 Task: Create in the project BackTech in Backlog an issue 'Create a new online platform for online meditation and mindfulness courses with advanced guided meditation and stress reduction features.', assign it to team member softage.1@softage.net and change the status to IN PROGRESS. Create in the project BackTech in Backlog an issue 'Implement a new cloud-based asset management system for a company with advanced asset tracking and maintenance features', assign it to team member softage.2@softage.net and change the status to IN PROGRESS
Action: Mouse moved to (212, 61)
Screenshot: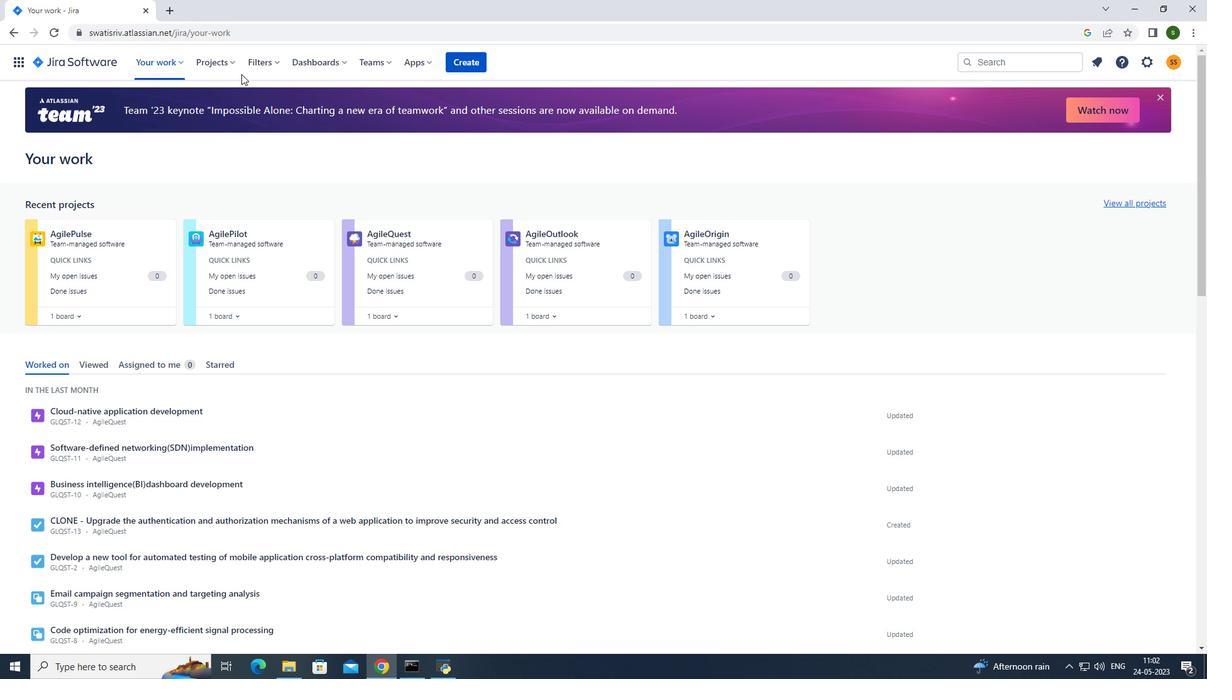
Action: Mouse pressed left at (212, 61)
Screenshot: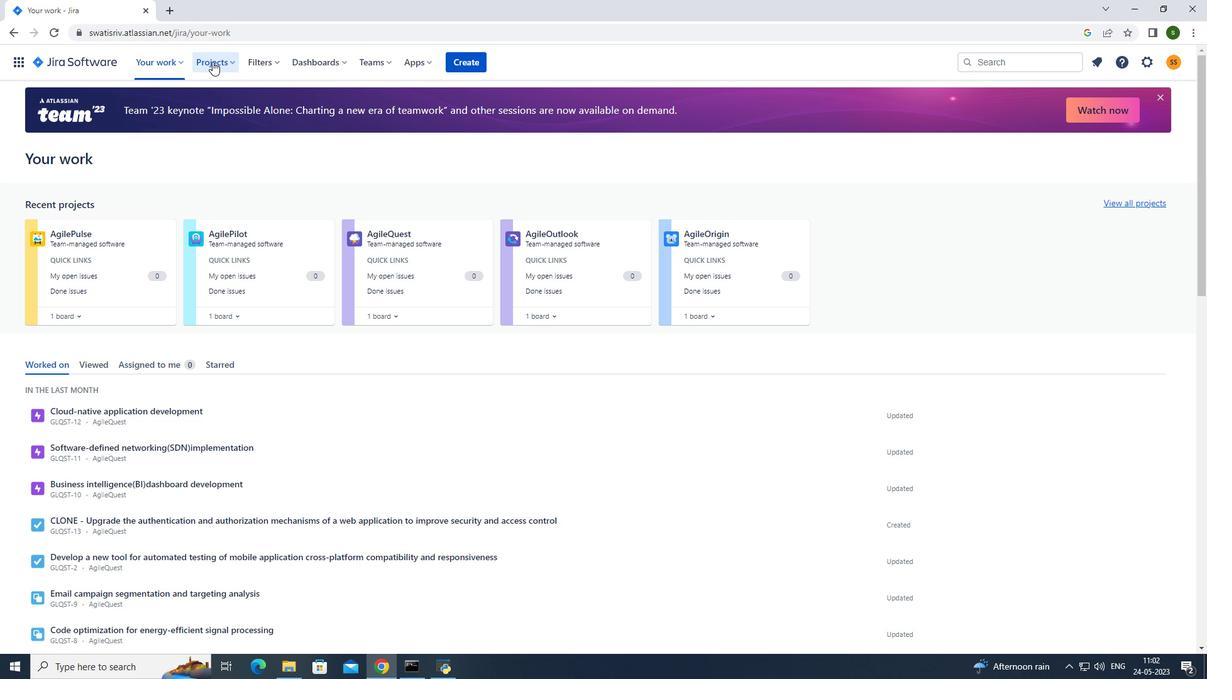 
Action: Mouse moved to (257, 116)
Screenshot: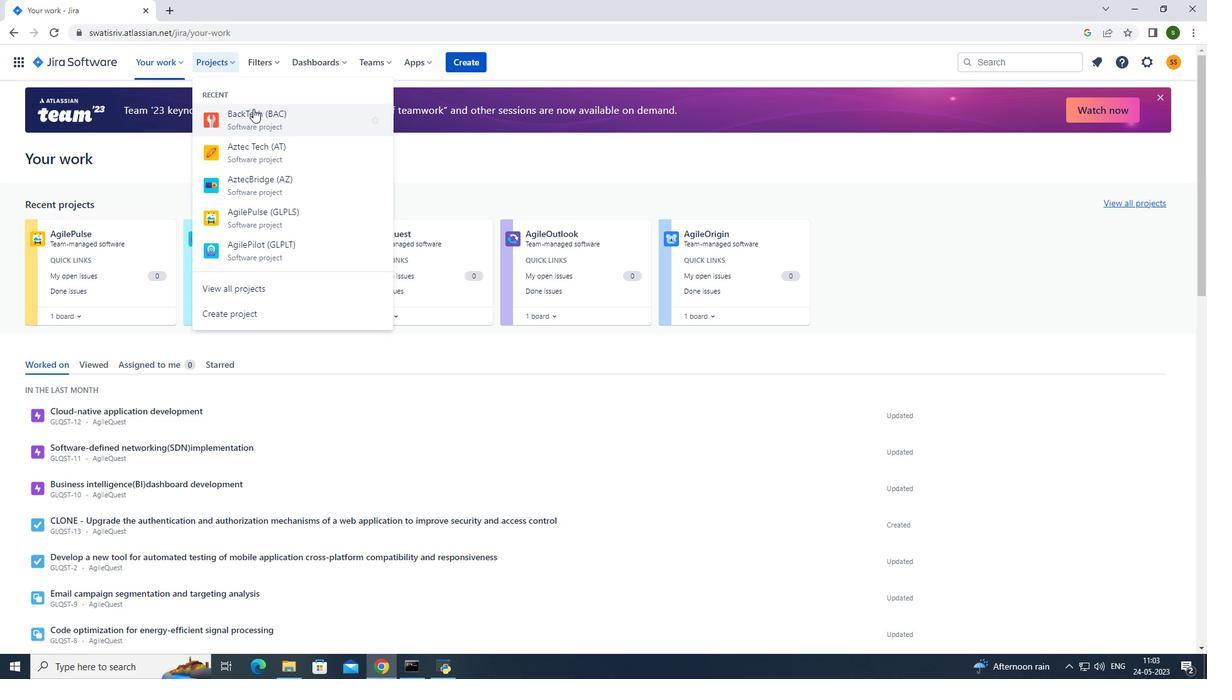 
Action: Mouse pressed left at (257, 116)
Screenshot: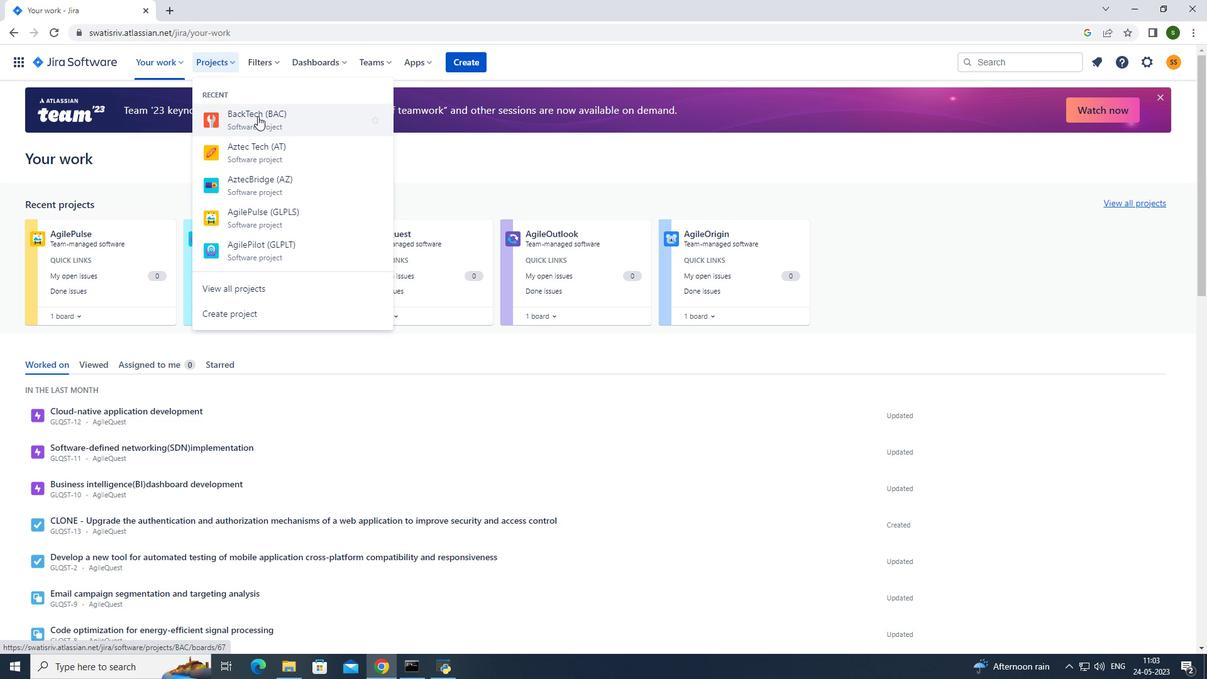 
Action: Mouse moved to (261, 426)
Screenshot: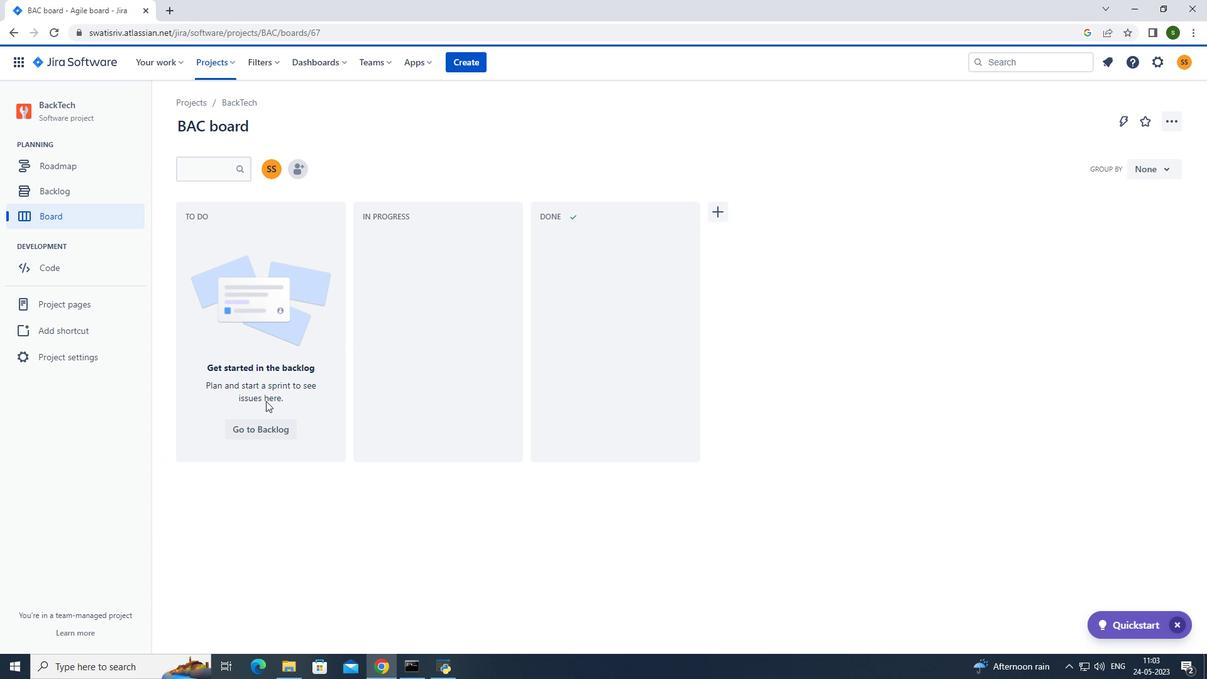 
Action: Mouse pressed left at (261, 426)
Screenshot: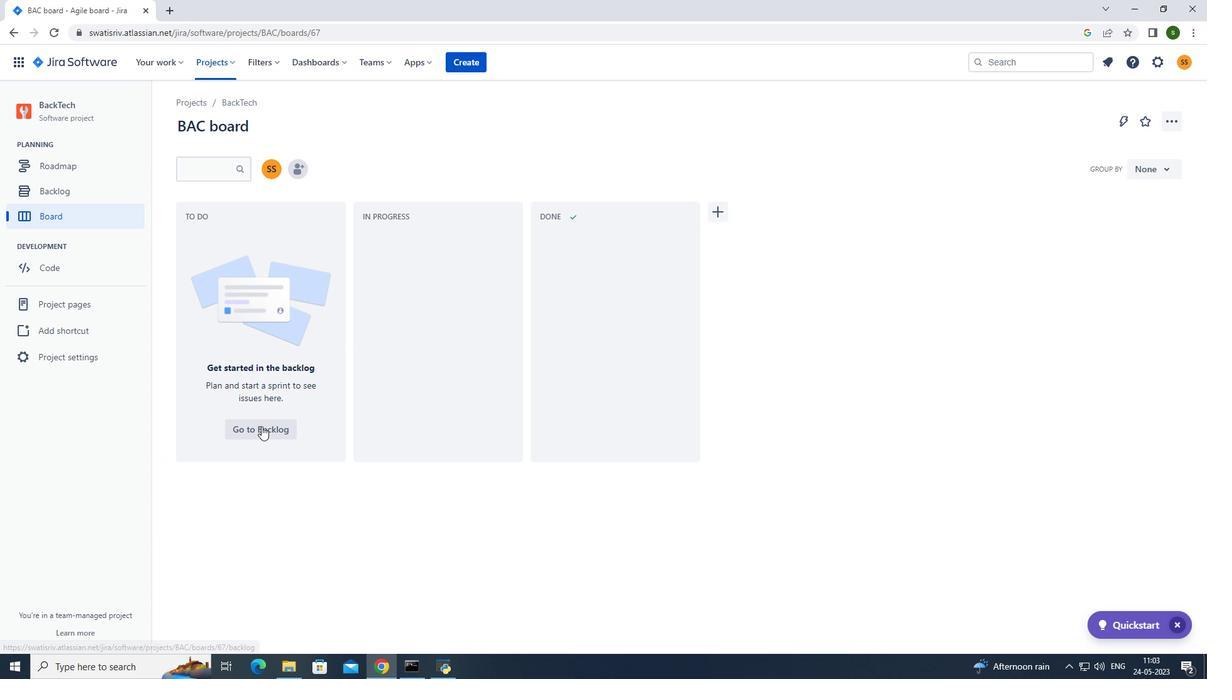 
Action: Mouse moved to (226, 285)
Screenshot: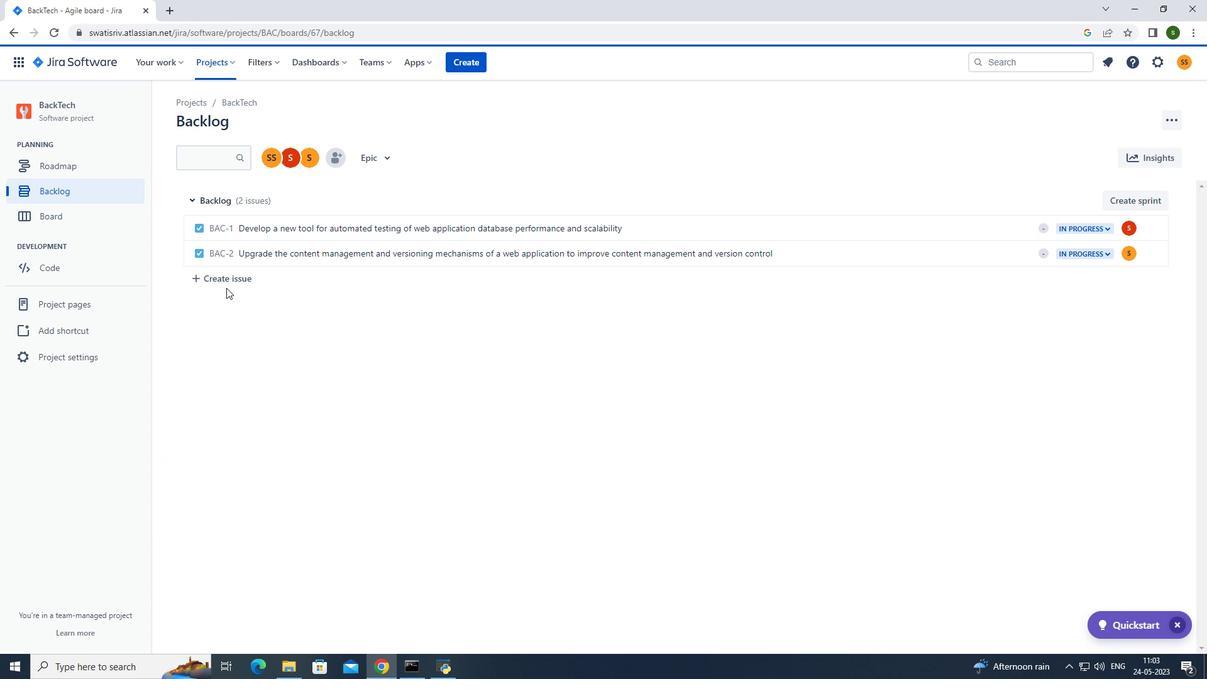 
Action: Mouse pressed left at (226, 285)
Screenshot: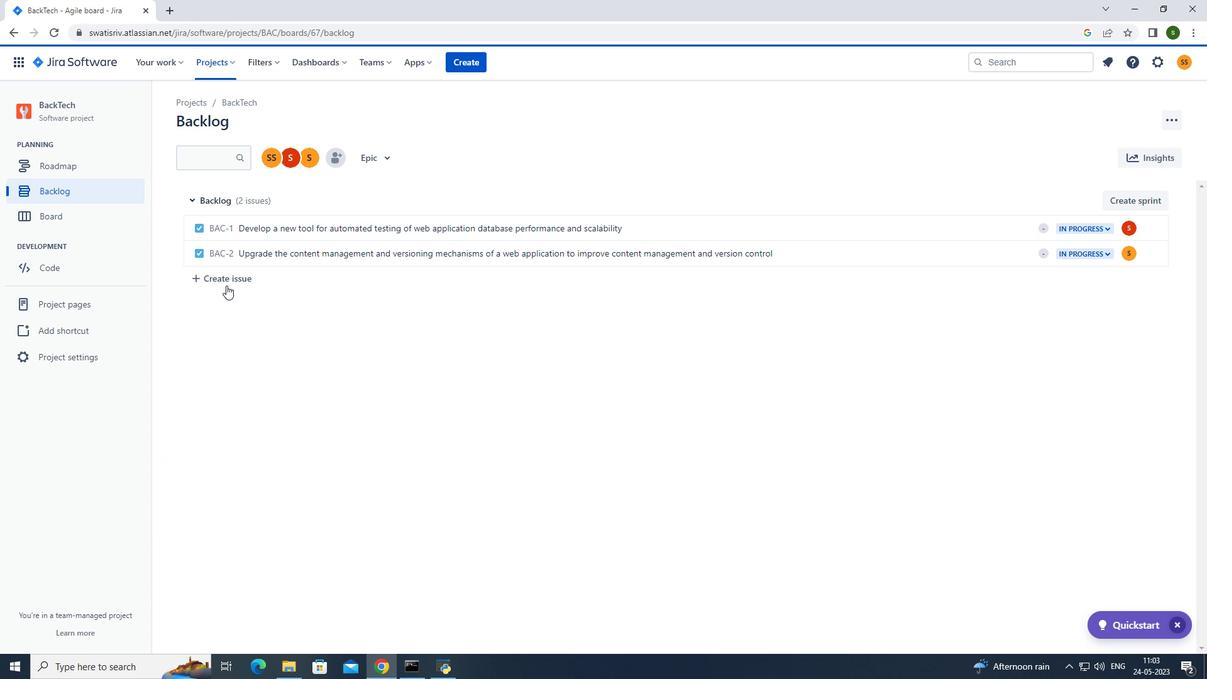 
Action: Mouse moved to (274, 281)
Screenshot: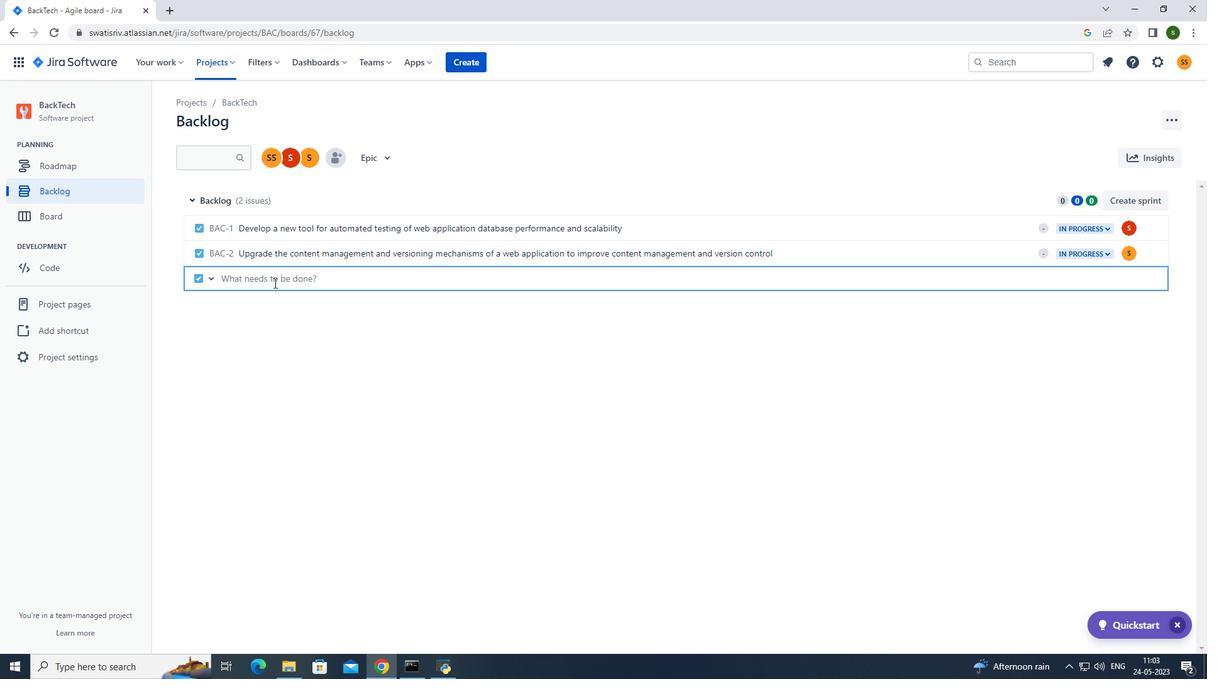 
Action: Mouse pressed left at (274, 281)
Screenshot: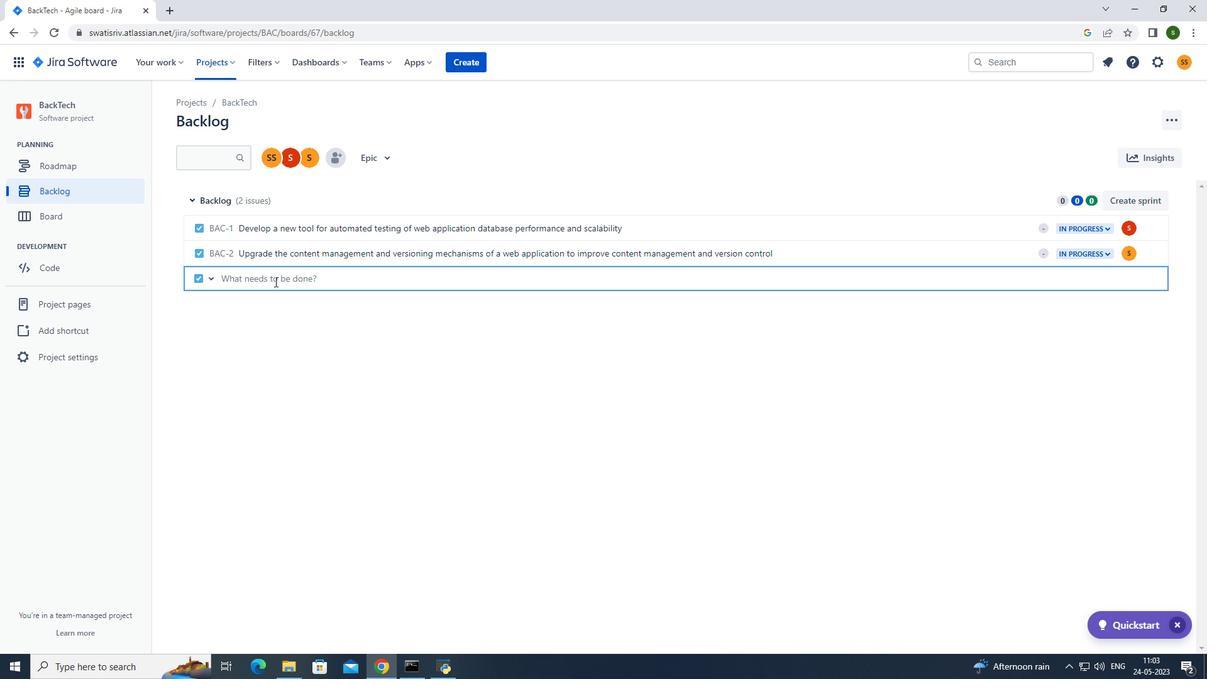 
Action: Key pressed <Key.caps_lock>C<Key.caps_lock>reate<Key.space>a<Key.space>new<Key.space>online<Key.space>platform<Key.space>for<Key.space>online<Key.space>meditation<Key.space>and<Key.space>mindfulness<Key.space>courses<Key.space>with<Key.space>advanced<Key.space>guided<Key.space>meditation<Key.space>and<Key.space>stress<Key.space>reduction<Key.space>features<Key.enter>
Screenshot: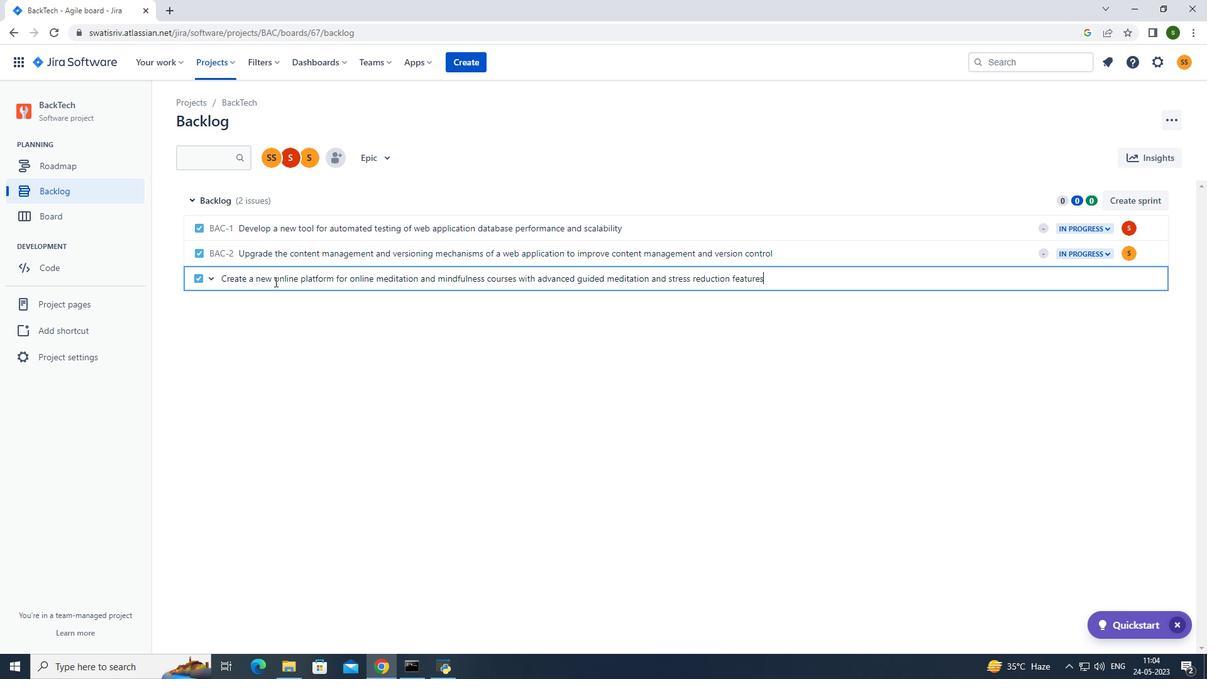 
Action: Mouse moved to (1129, 276)
Screenshot: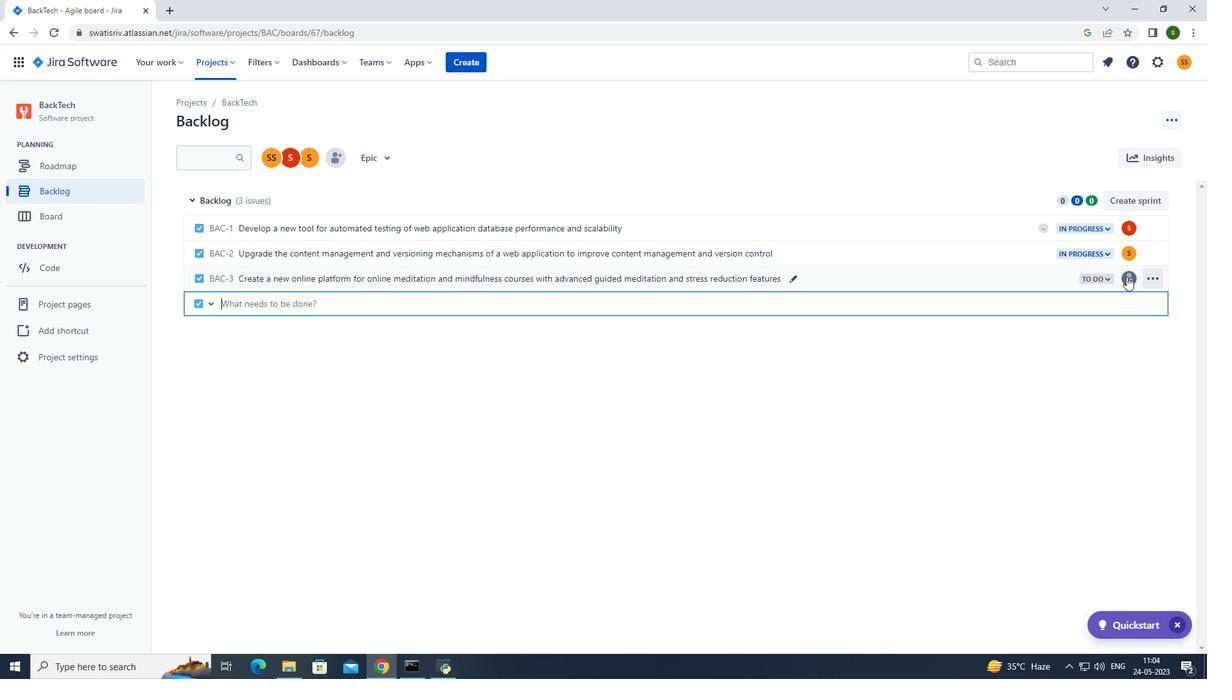 
Action: Mouse pressed left at (1129, 276)
Screenshot: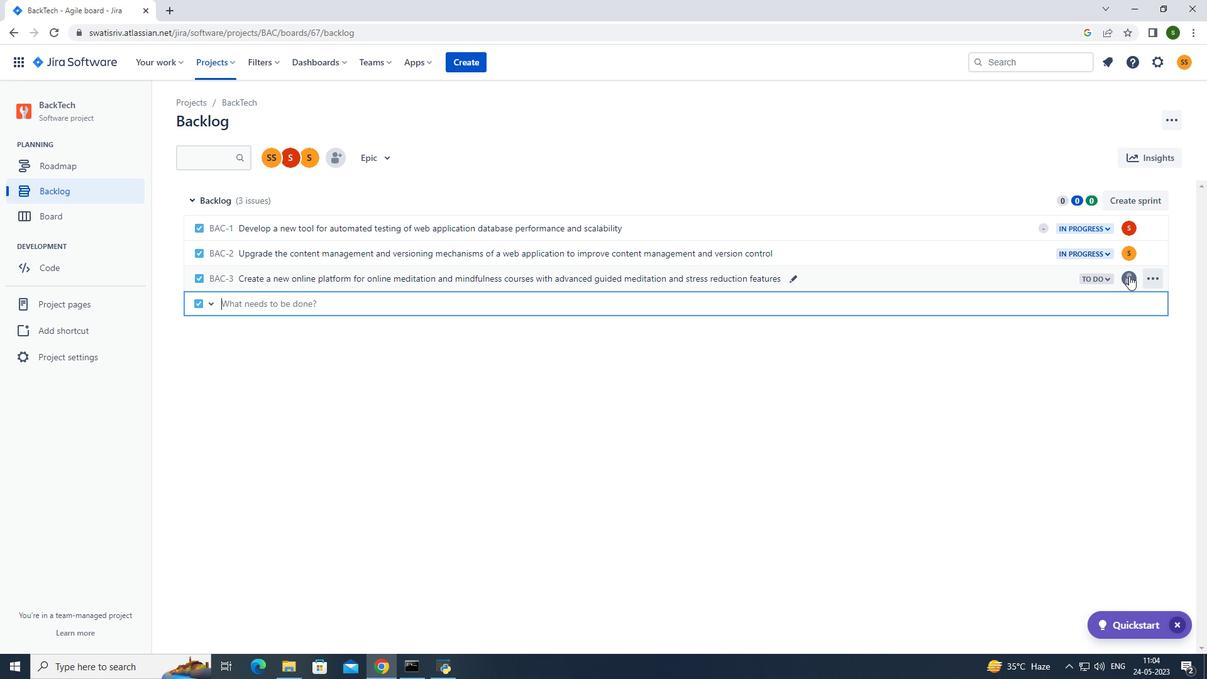 
Action: Mouse moved to (1067, 308)
Screenshot: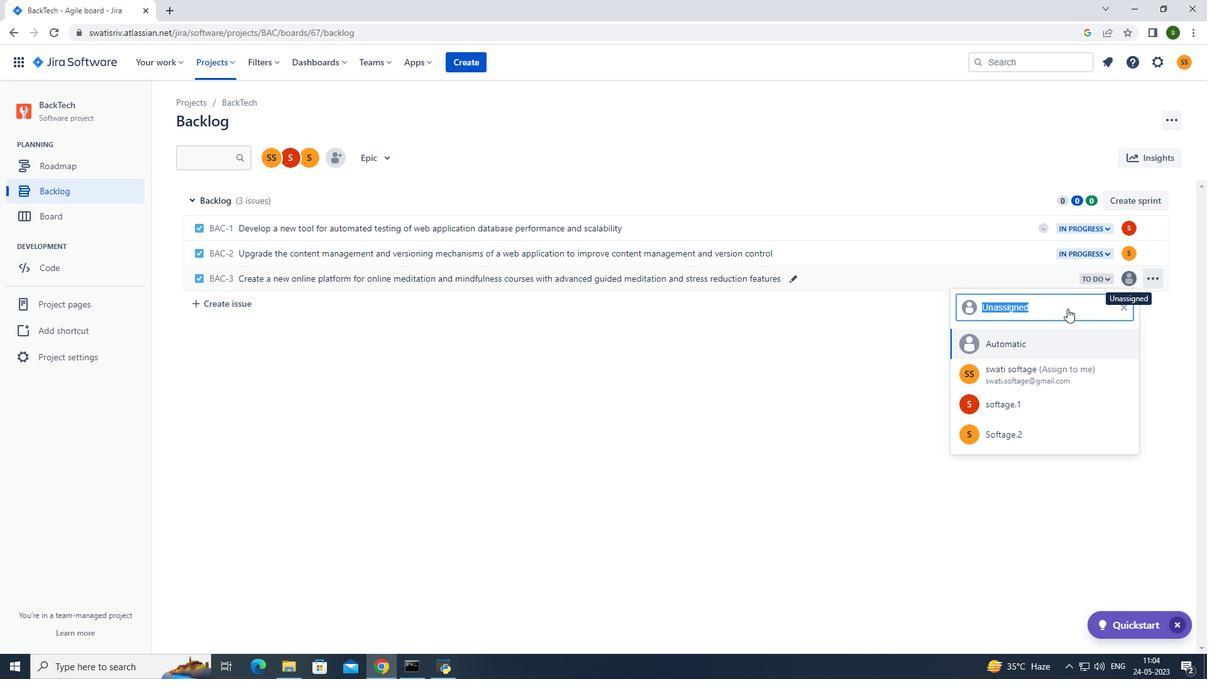 
Action: Mouse pressed left at (1067, 308)
Screenshot: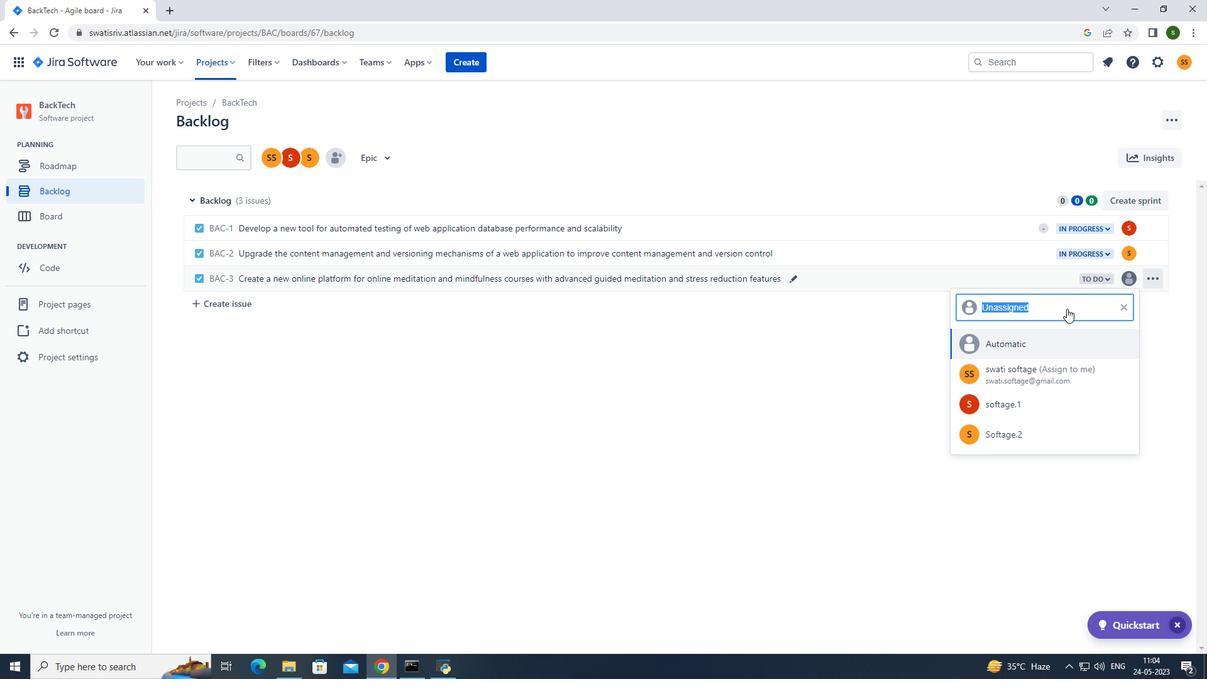 
Action: Key pressed softage.1<Key.shift>@softage.net
Screenshot: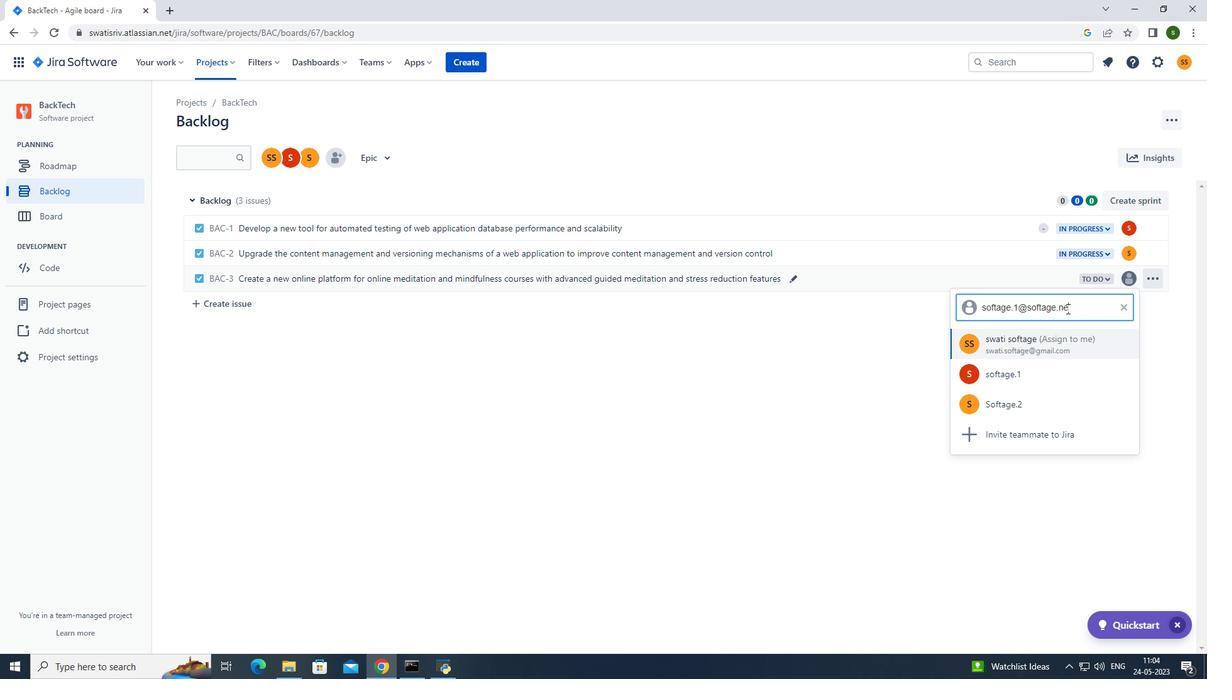 
Action: Mouse moved to (1064, 337)
Screenshot: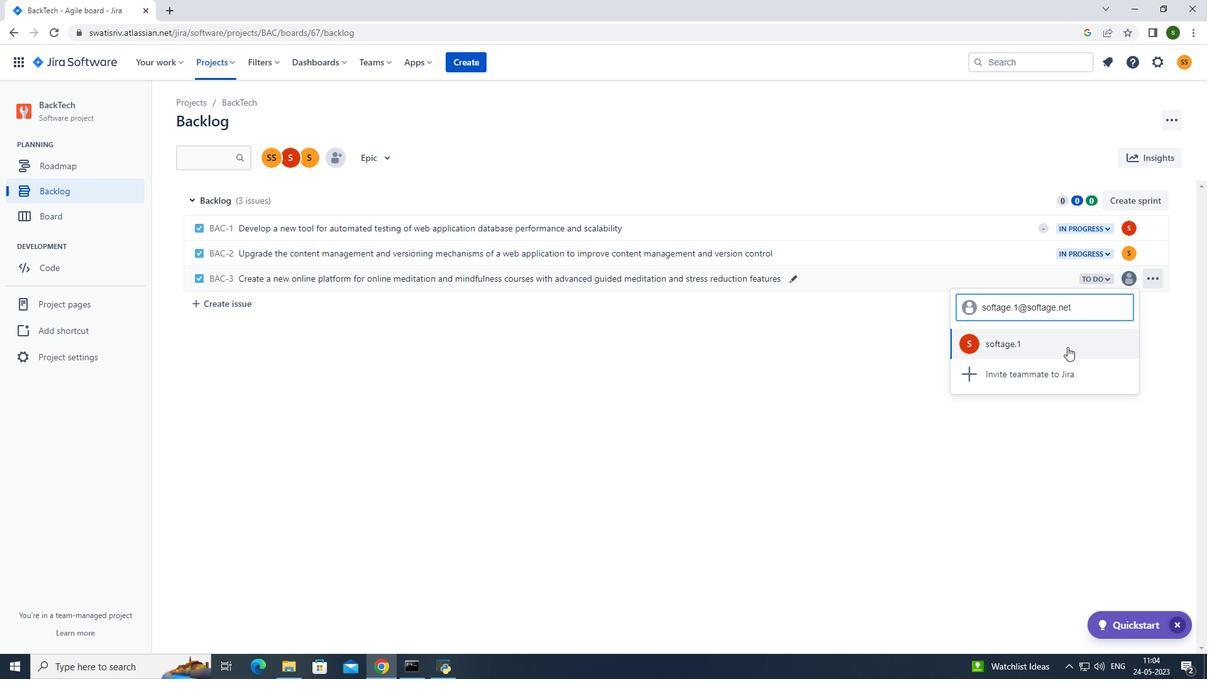 
Action: Mouse pressed left at (1064, 337)
Screenshot: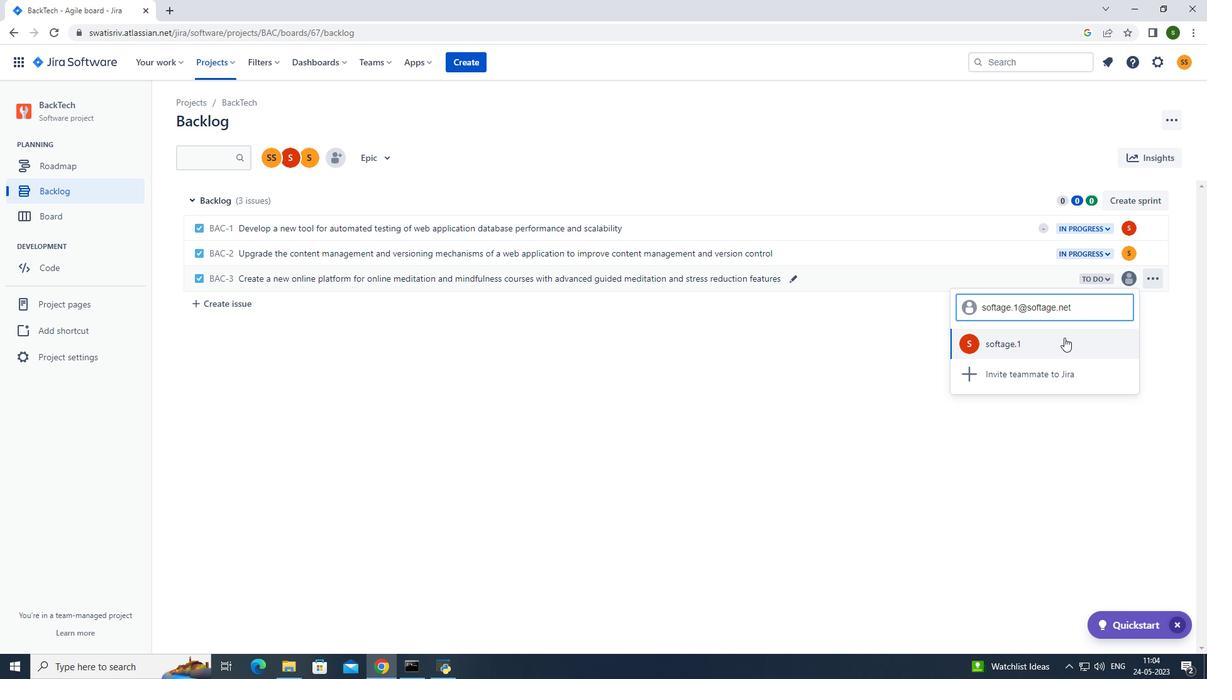 
Action: Mouse moved to (1097, 277)
Screenshot: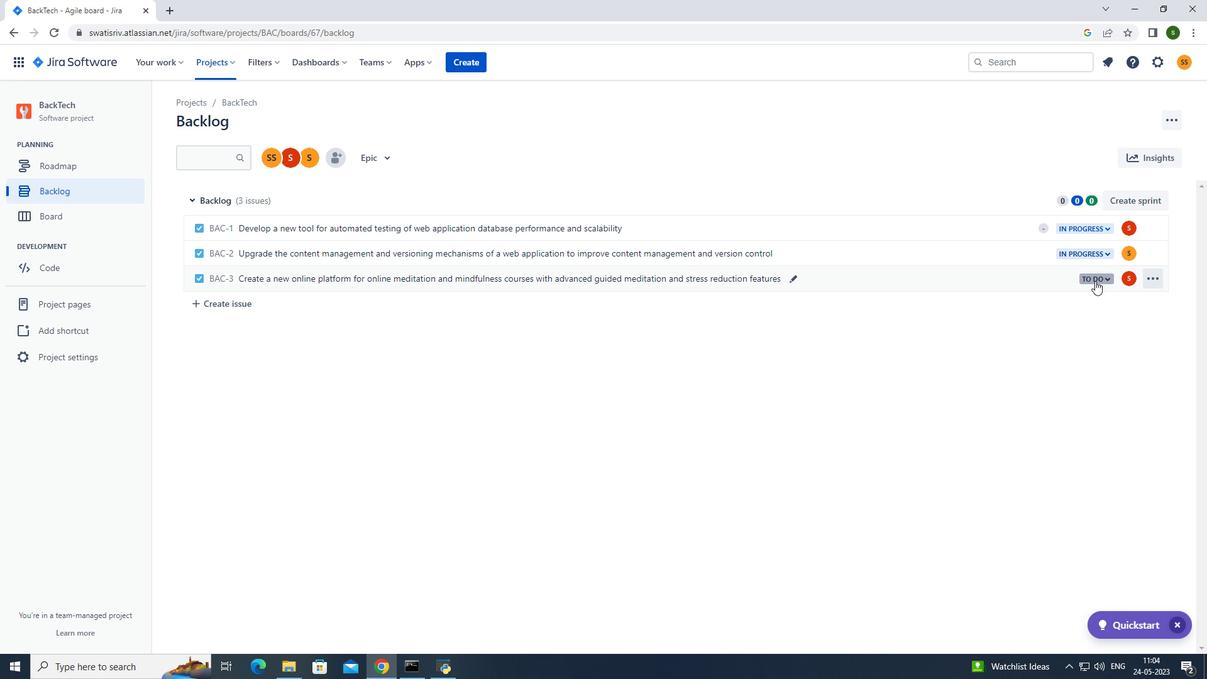 
Action: Mouse pressed left at (1097, 277)
Screenshot: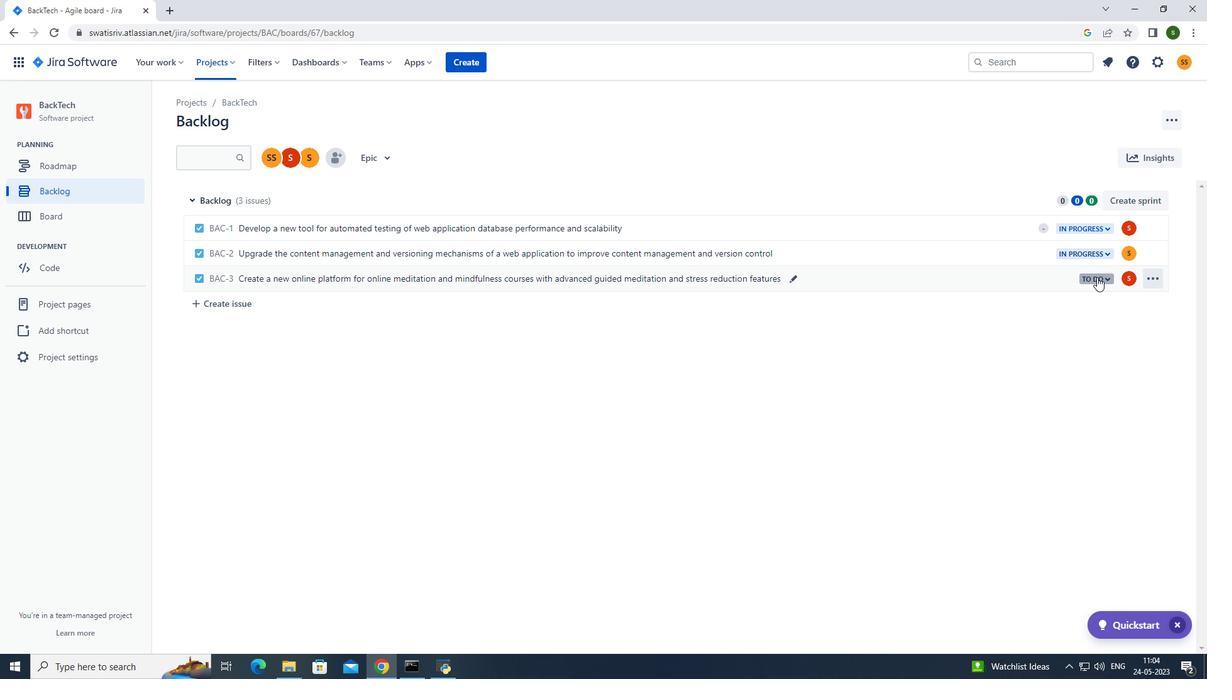 
Action: Mouse moved to (1074, 301)
Screenshot: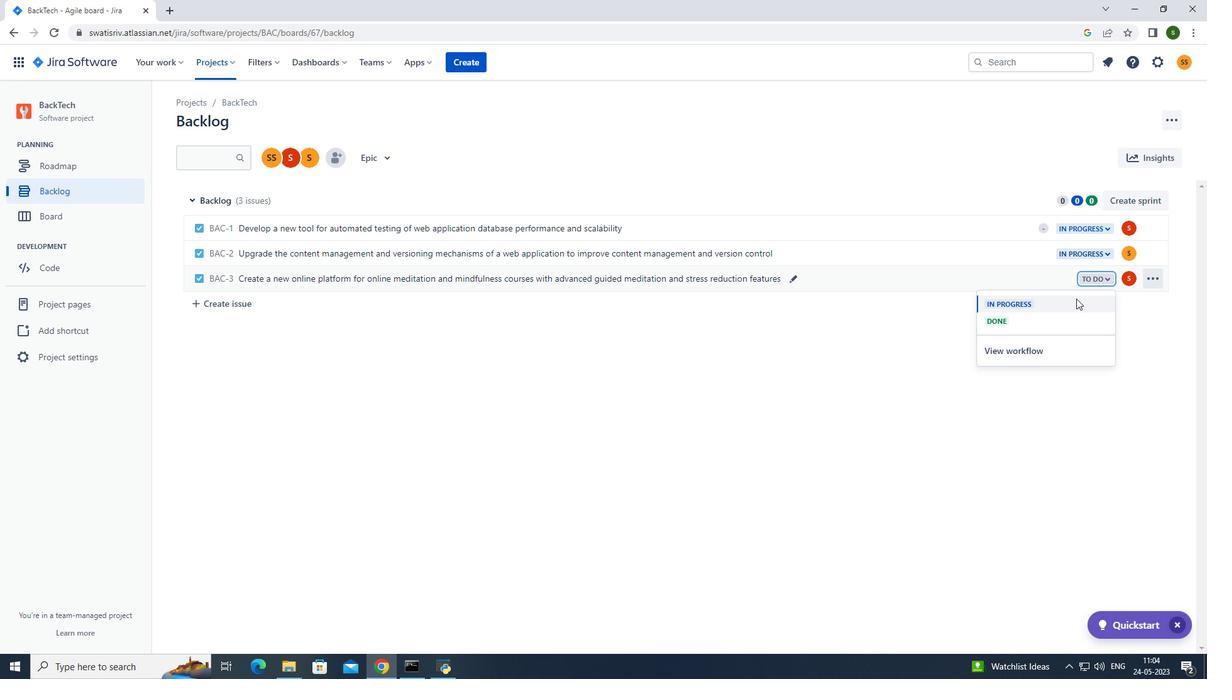 
Action: Mouse pressed left at (1074, 301)
Screenshot: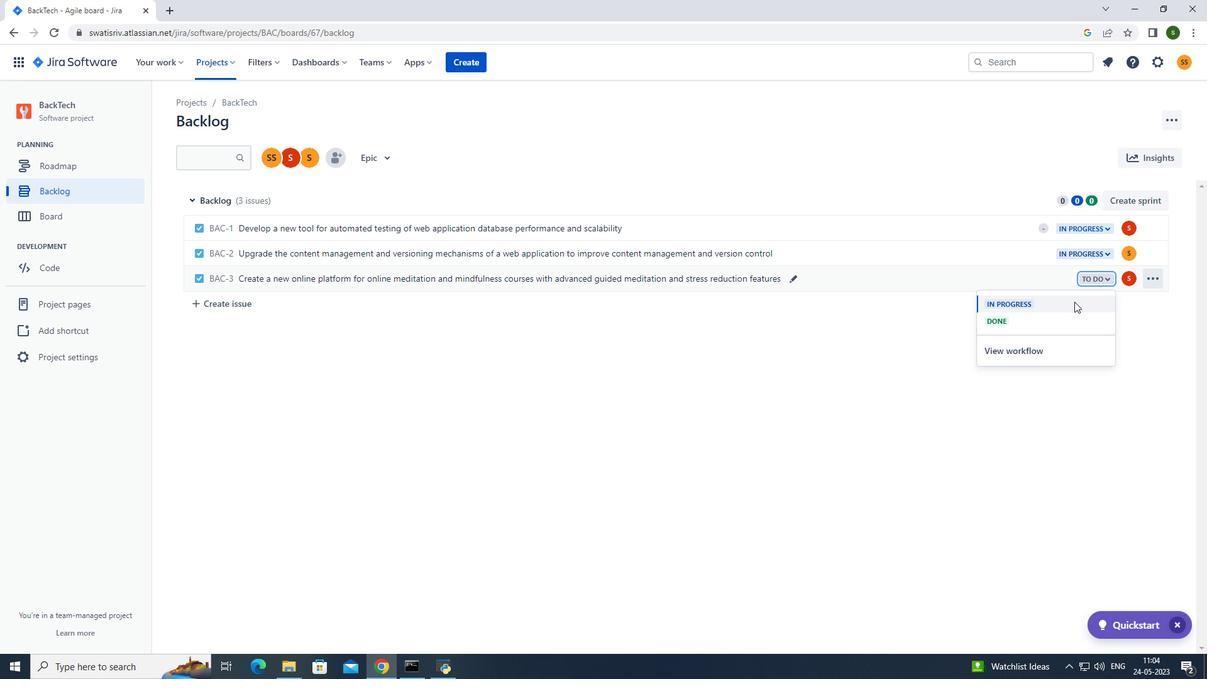 
Action: Mouse moved to (233, 64)
Screenshot: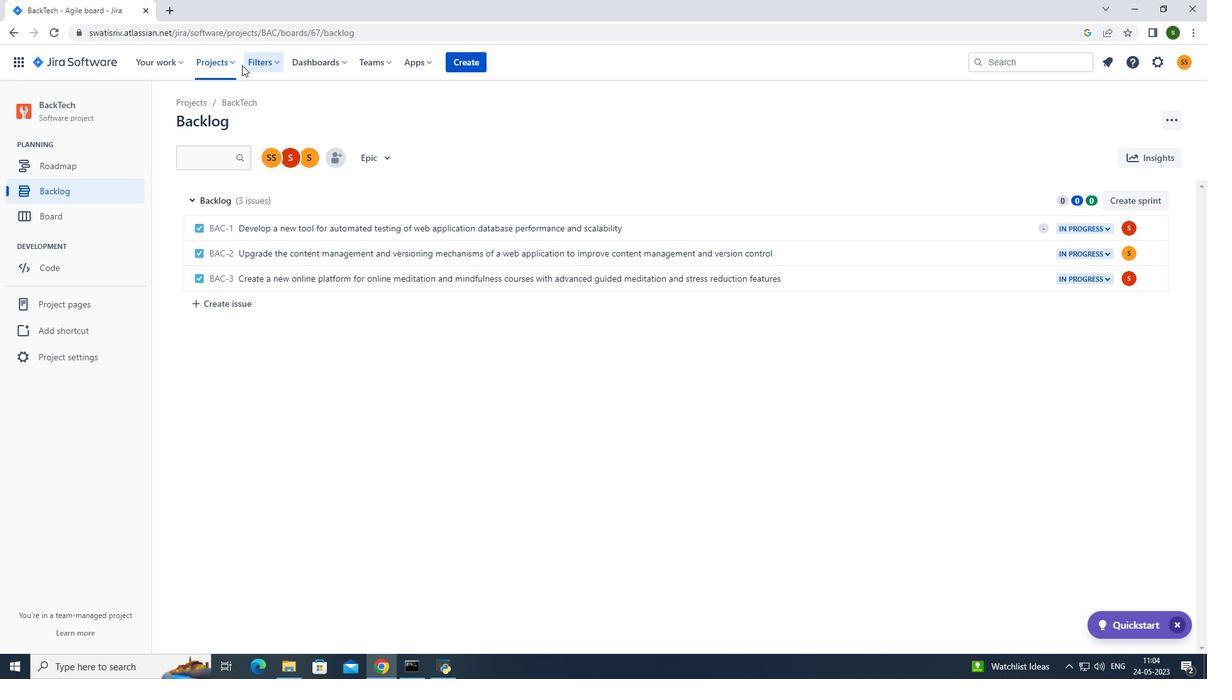 
Action: Mouse pressed left at (233, 64)
Screenshot: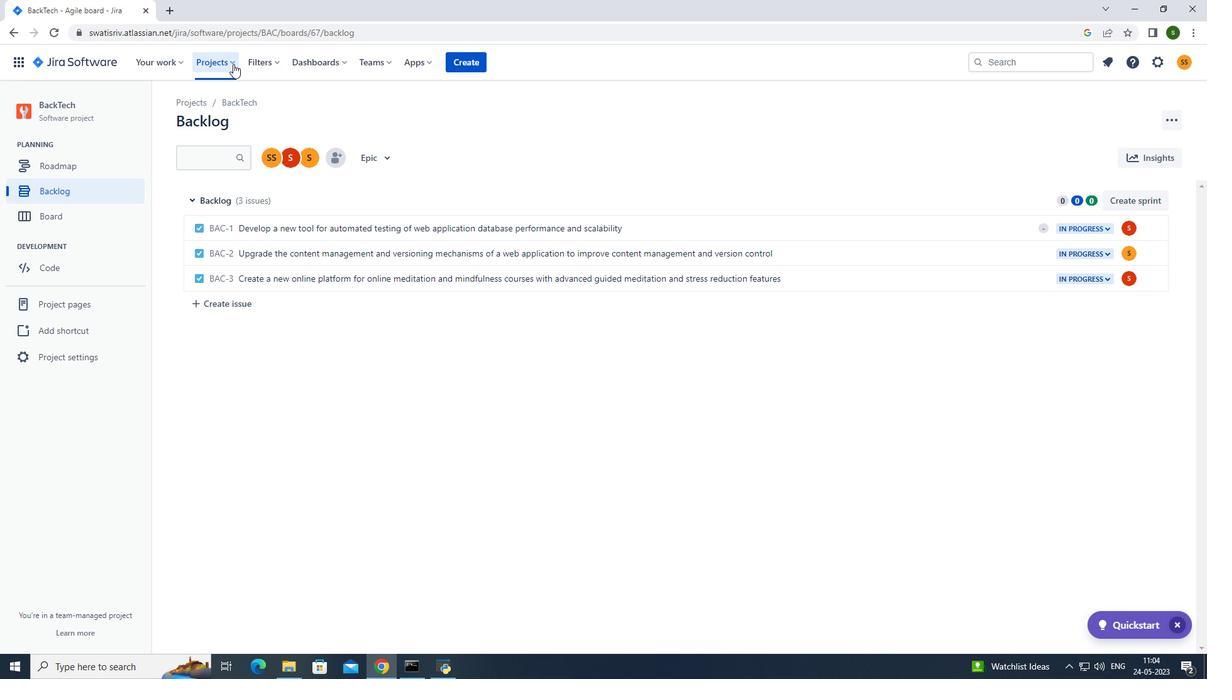 
Action: Mouse moved to (230, 112)
Screenshot: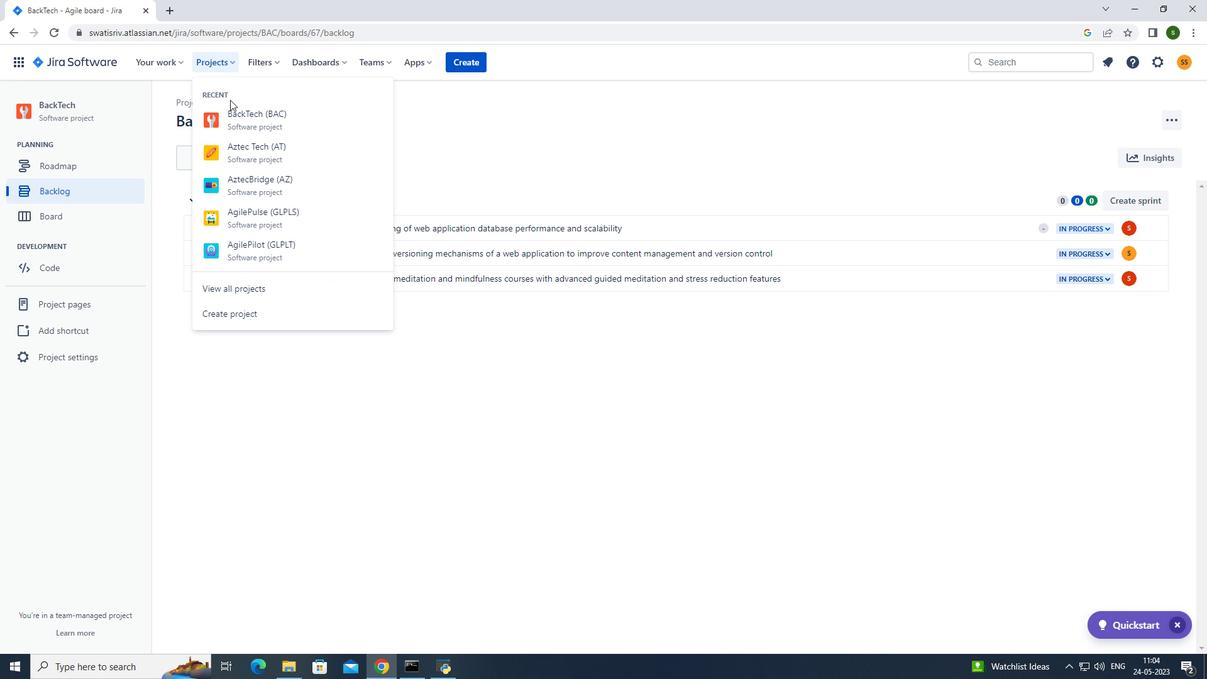 
Action: Mouse pressed left at (230, 112)
Screenshot: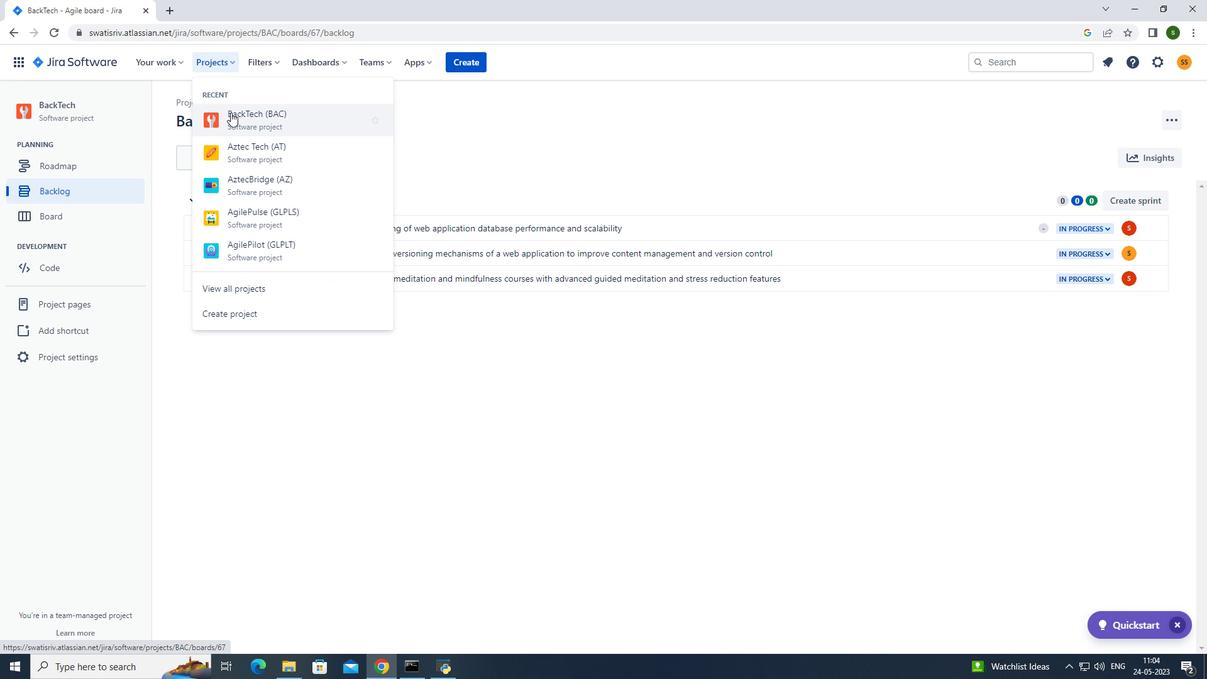 
Action: Mouse moved to (99, 189)
Screenshot: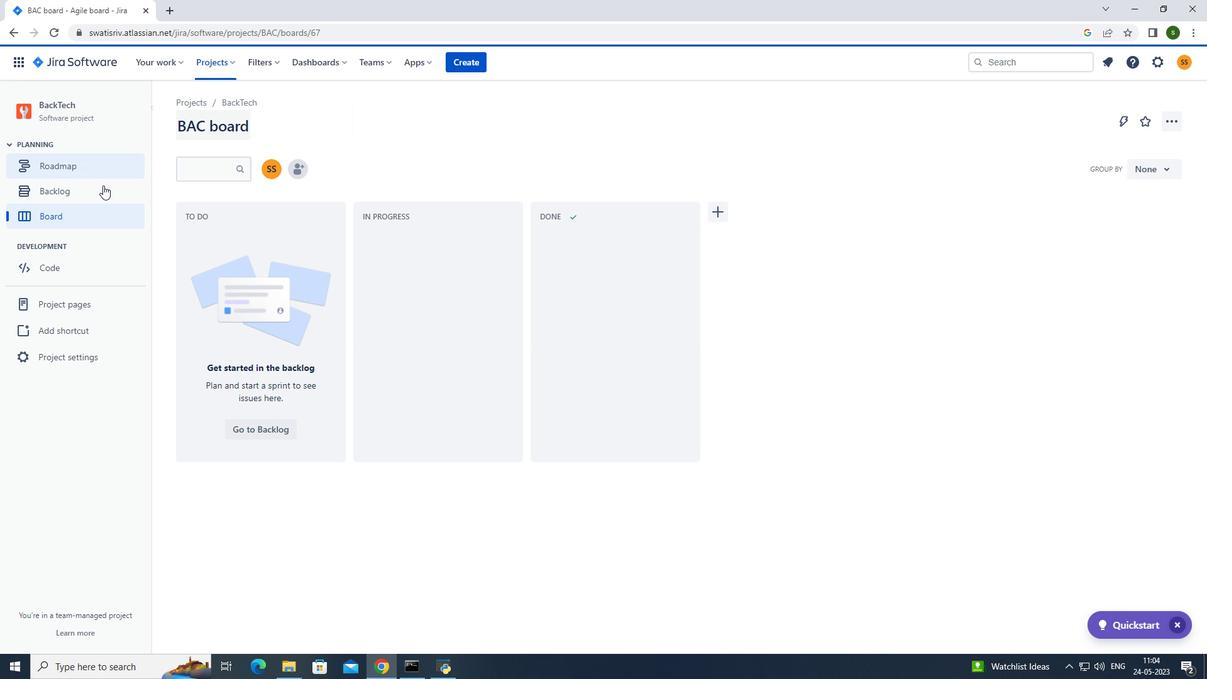 
Action: Mouse pressed left at (99, 189)
Screenshot: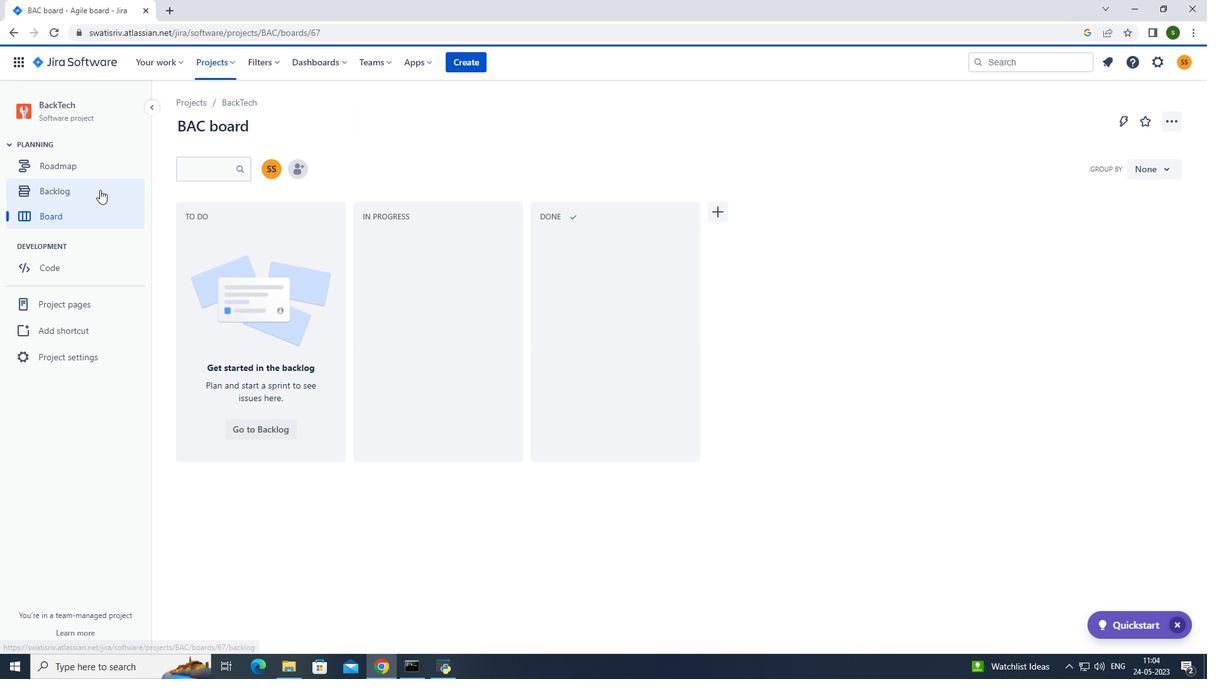 
Action: Mouse moved to (301, 299)
Screenshot: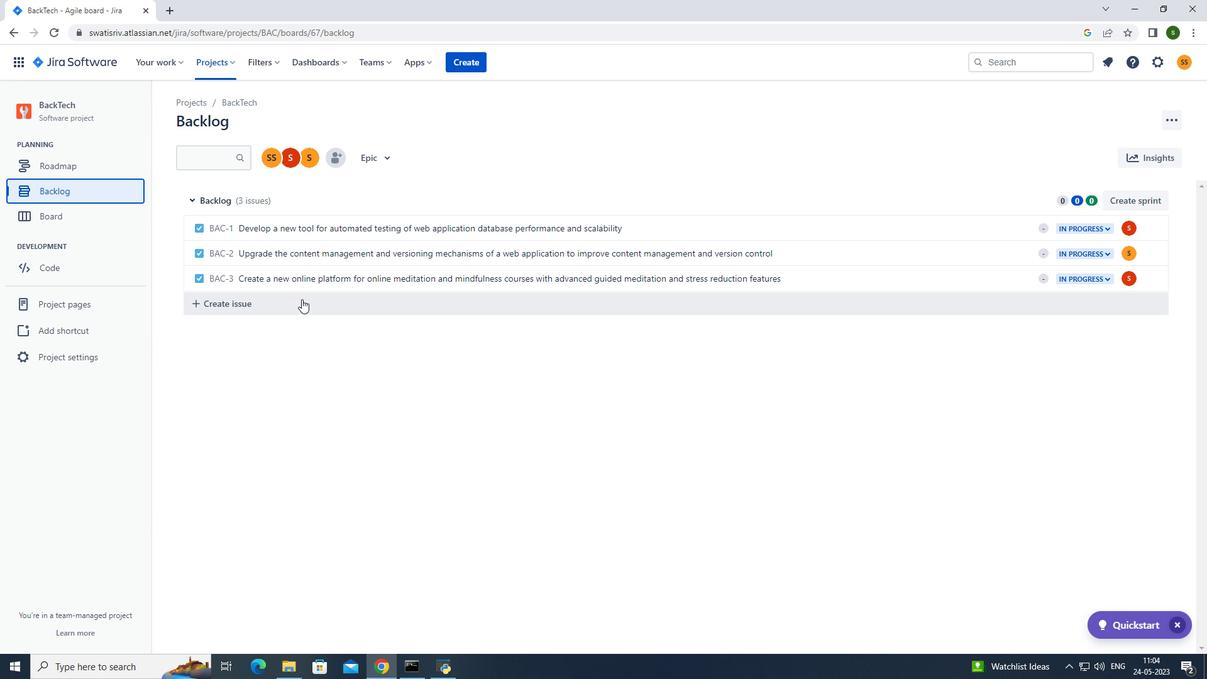 
Action: Mouse pressed left at (301, 299)
Screenshot: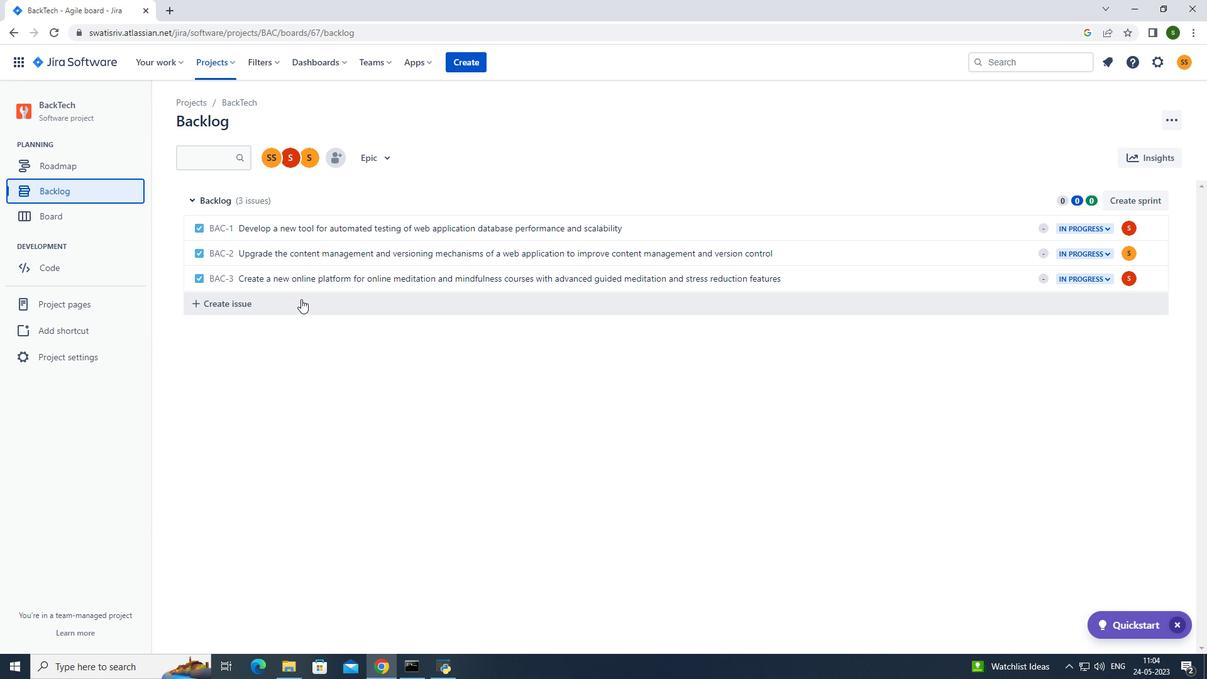 
Action: Mouse moved to (306, 299)
Screenshot: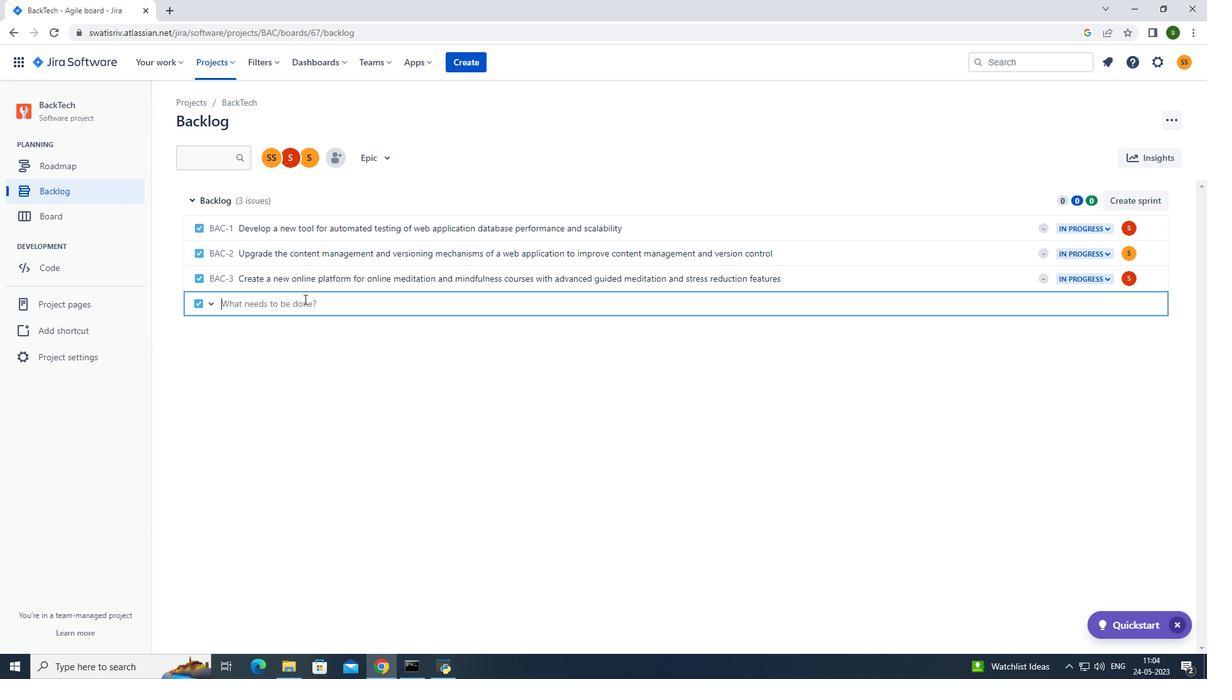 
Action: Key pressed <Key.caps_lock>I<Key.caps_lock>mplement<Key.space>a<Key.space>new<Key.space>cloud-based<Key.space>asset<Key.space>management<Key.space>system<Key.space>for<Key.space>a<Key.space>company<Key.space>with<Key.space>advanced<Key.space>asset<Key.space>tracking<Key.space>and<Key.space>maintenance<Key.space>features<Key.enter>
Screenshot: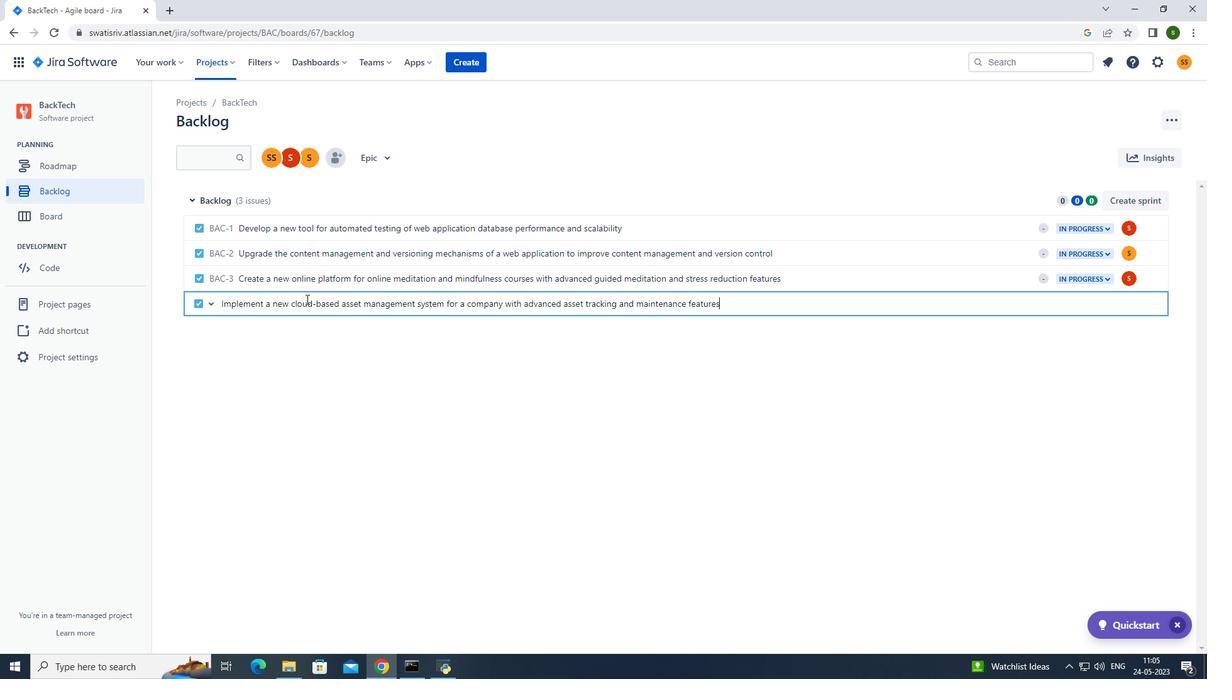 
Action: Mouse moved to (1131, 303)
Screenshot: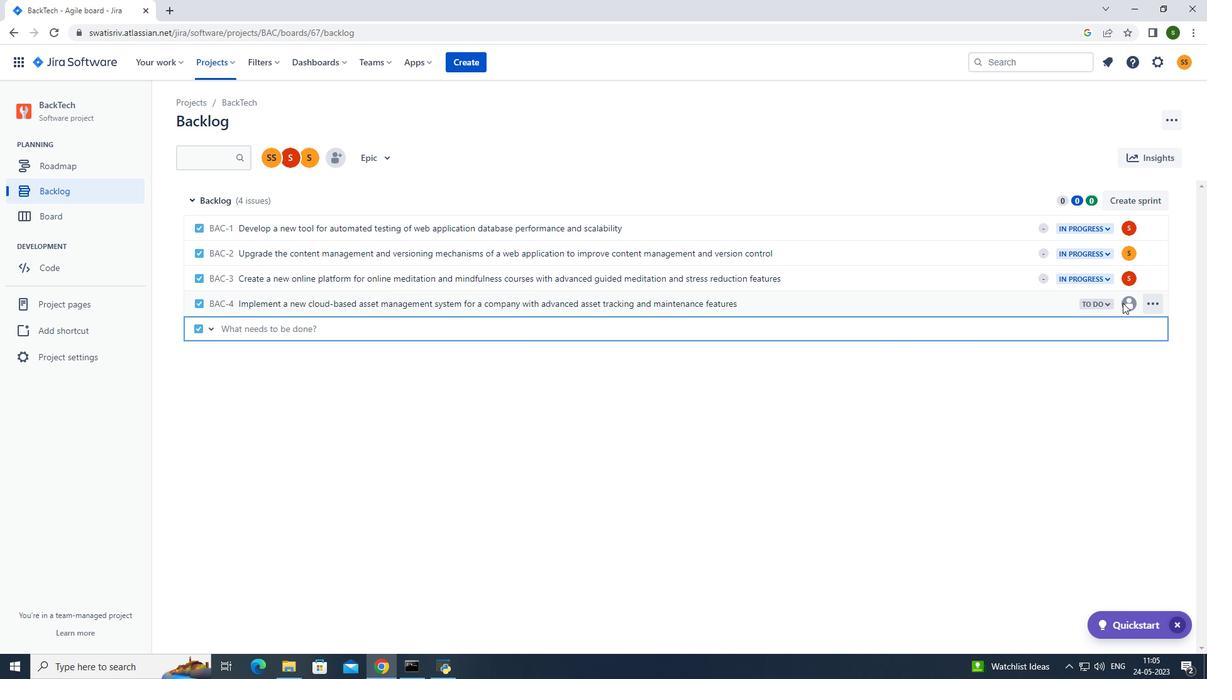 
Action: Mouse pressed left at (1131, 303)
Screenshot: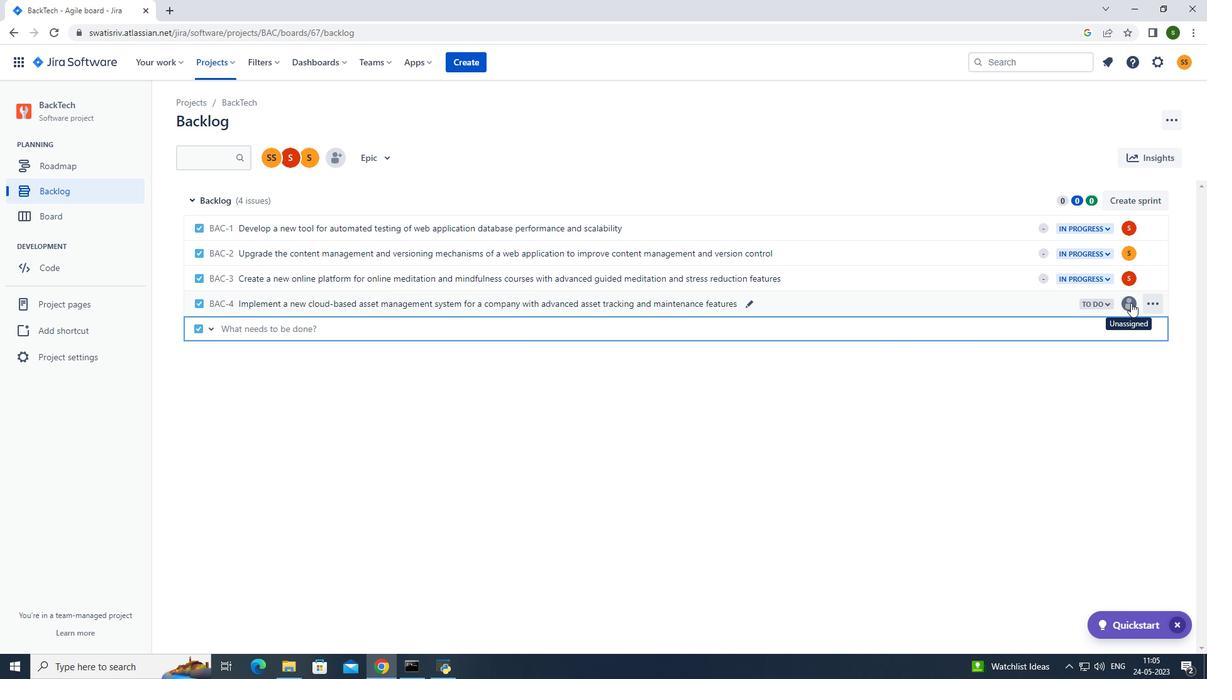
Action: Mouse moved to (1033, 328)
Screenshot: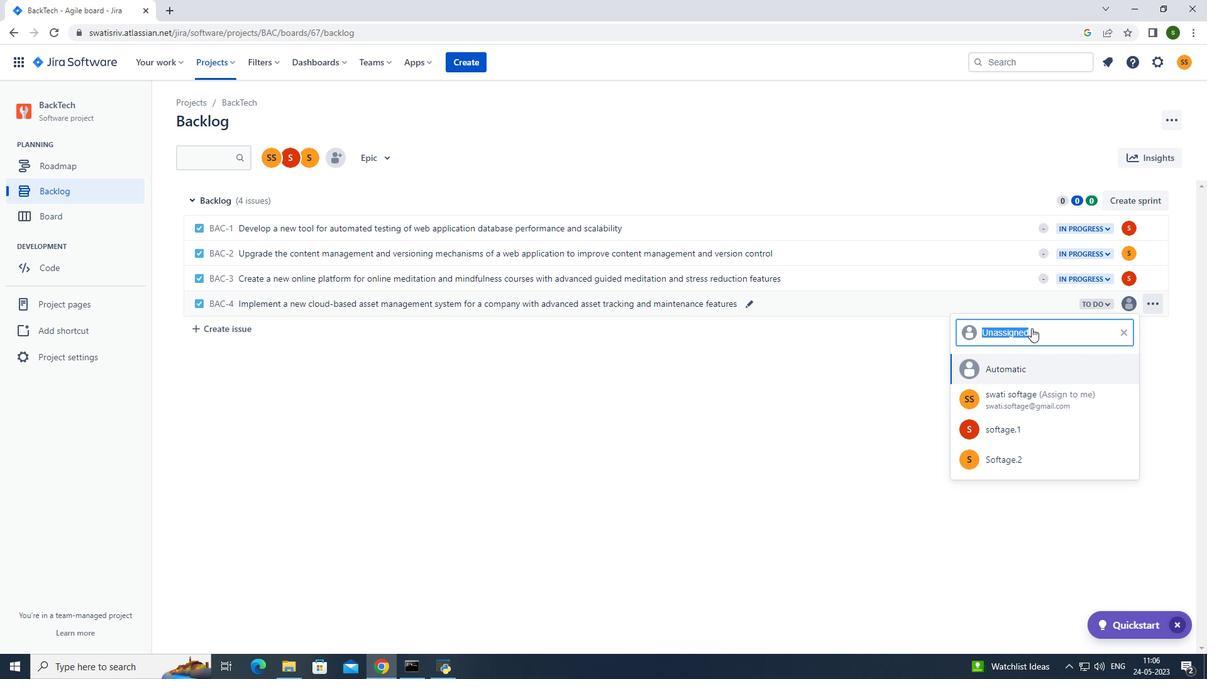 
Action: Mouse pressed left at (1033, 328)
Screenshot: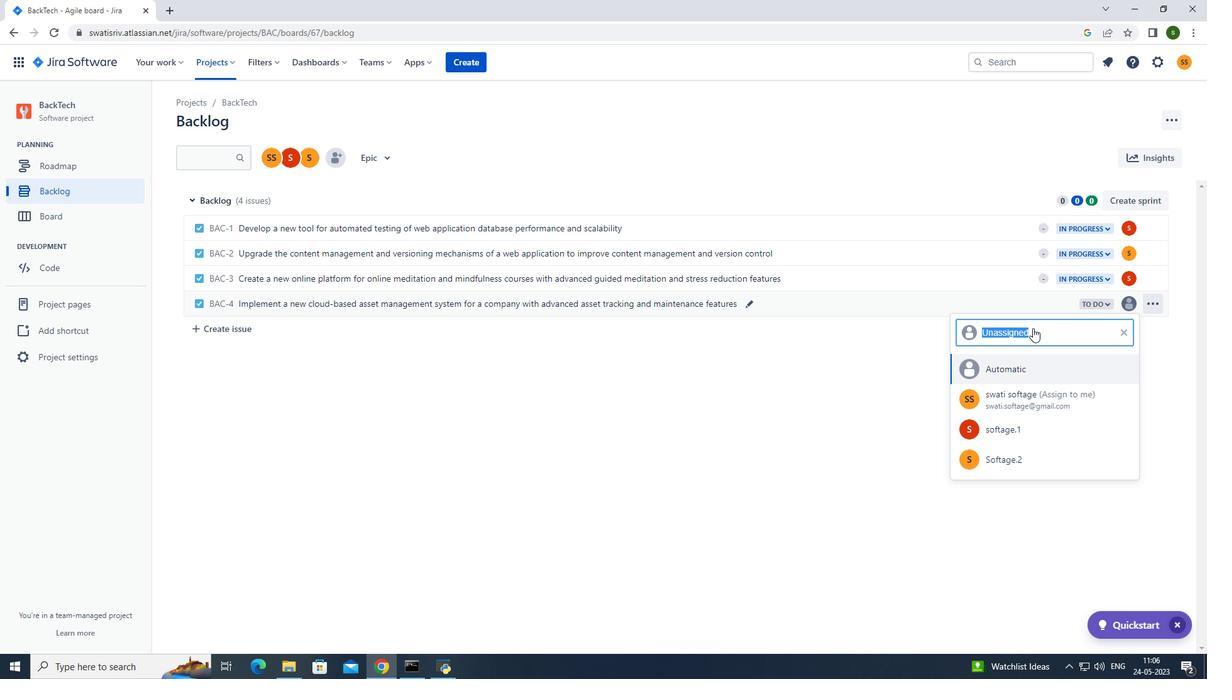 
Action: Mouse moved to (1128, 302)
Screenshot: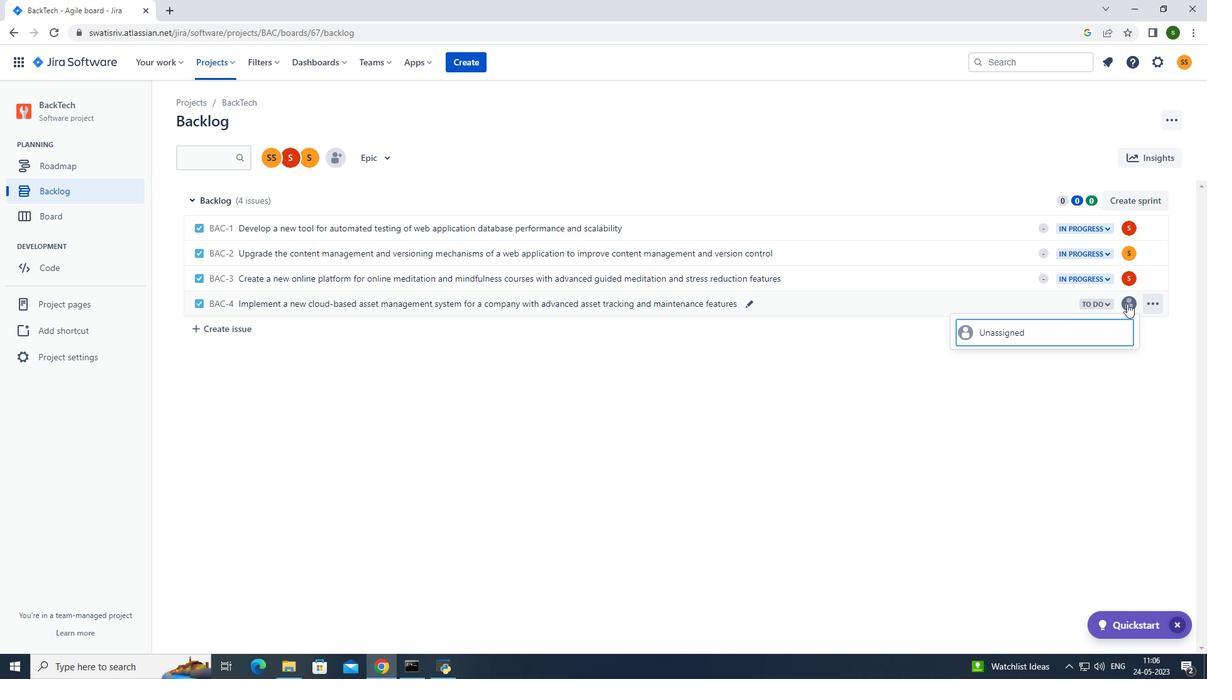 
Action: Mouse pressed left at (1128, 302)
Screenshot: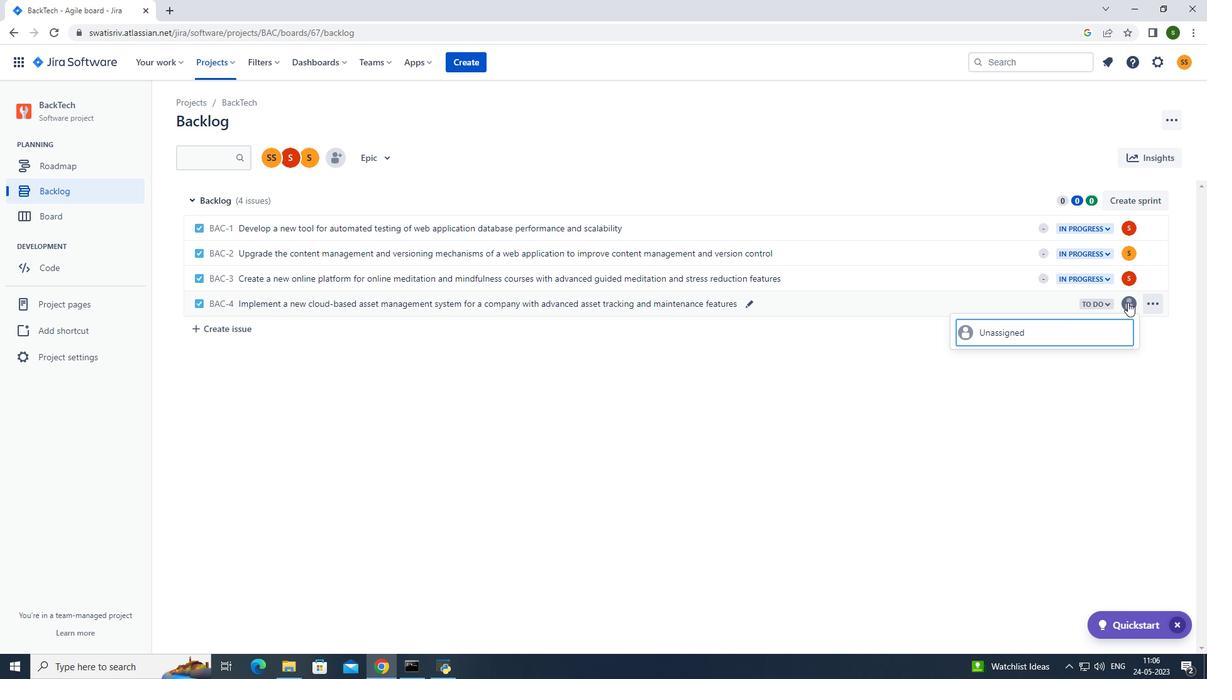 
Action: Mouse moved to (1134, 303)
Screenshot: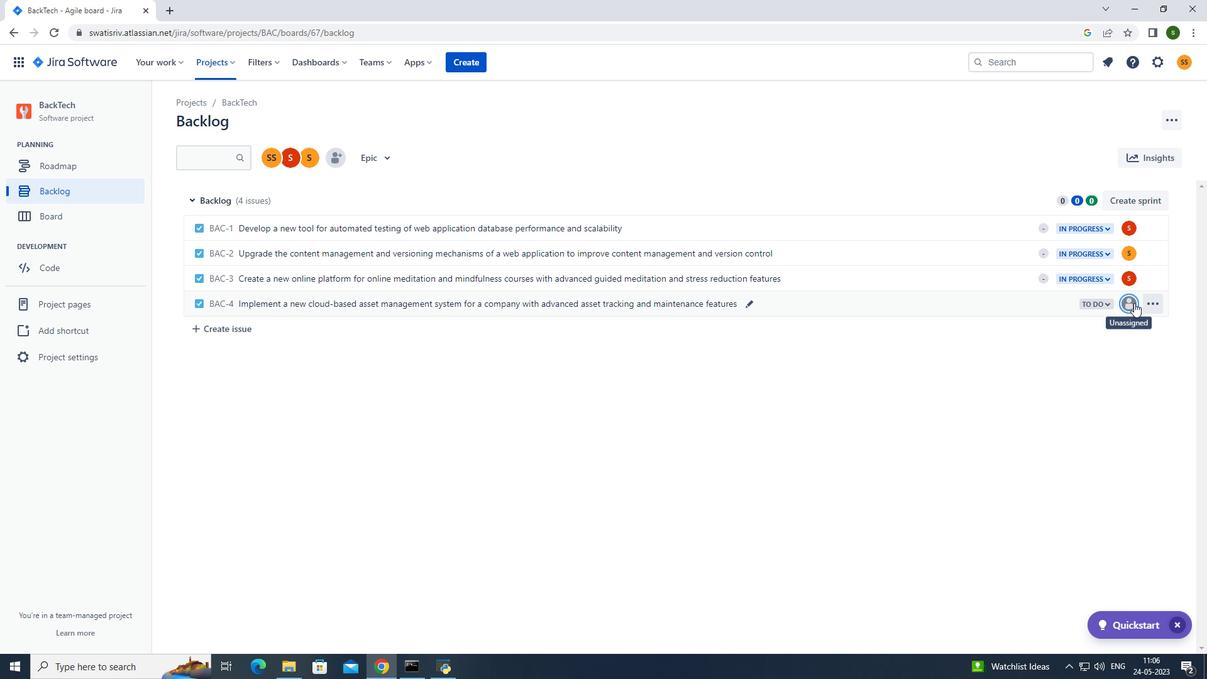 
Action: Mouse pressed left at (1134, 303)
Screenshot: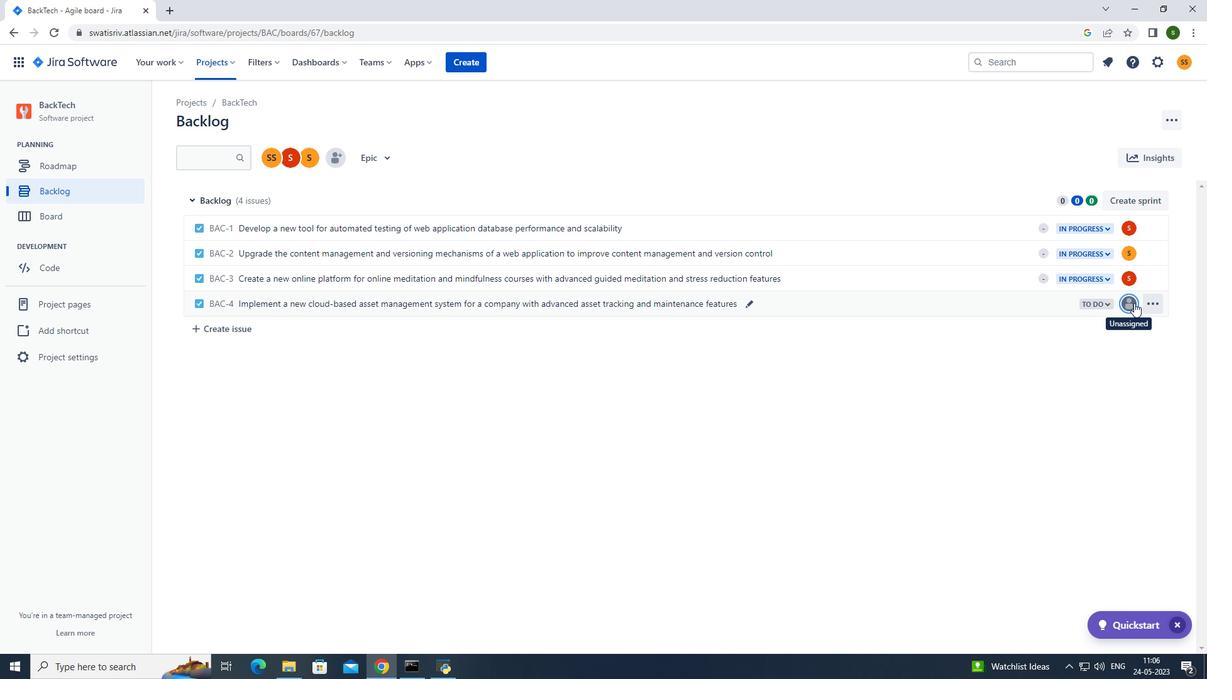 
Action: Mouse moved to (1048, 334)
Screenshot: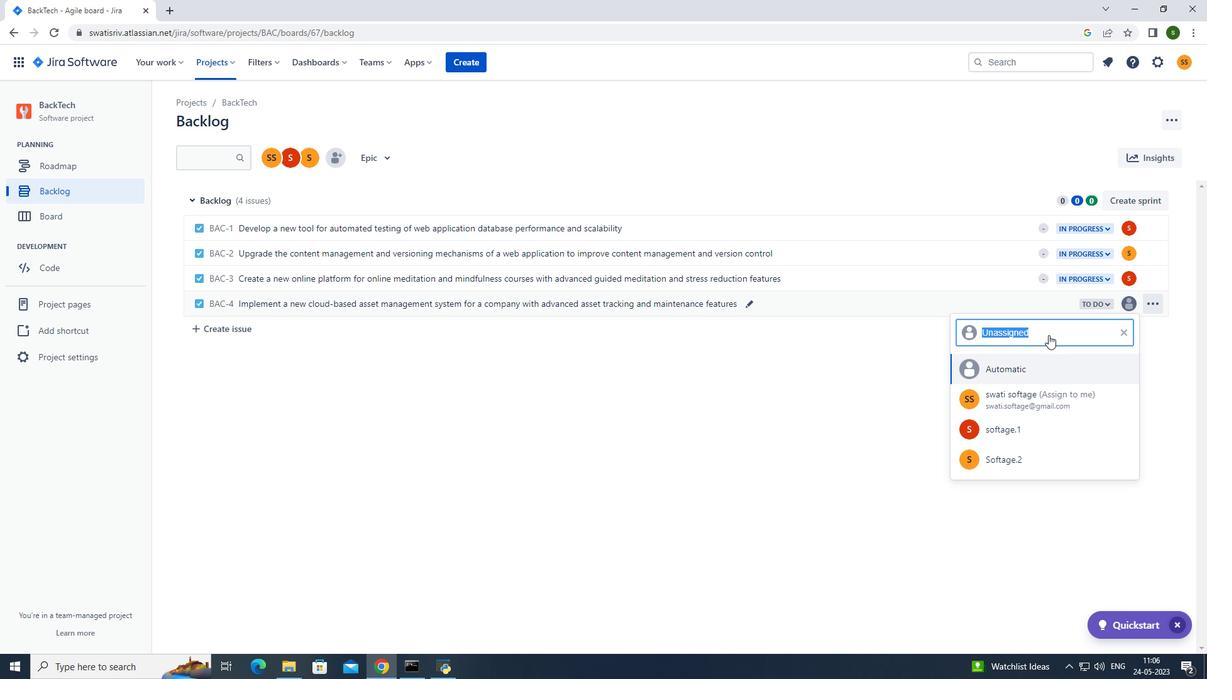 
Action: Key pressed softage.2<Key.shift>@softage.net
Screenshot: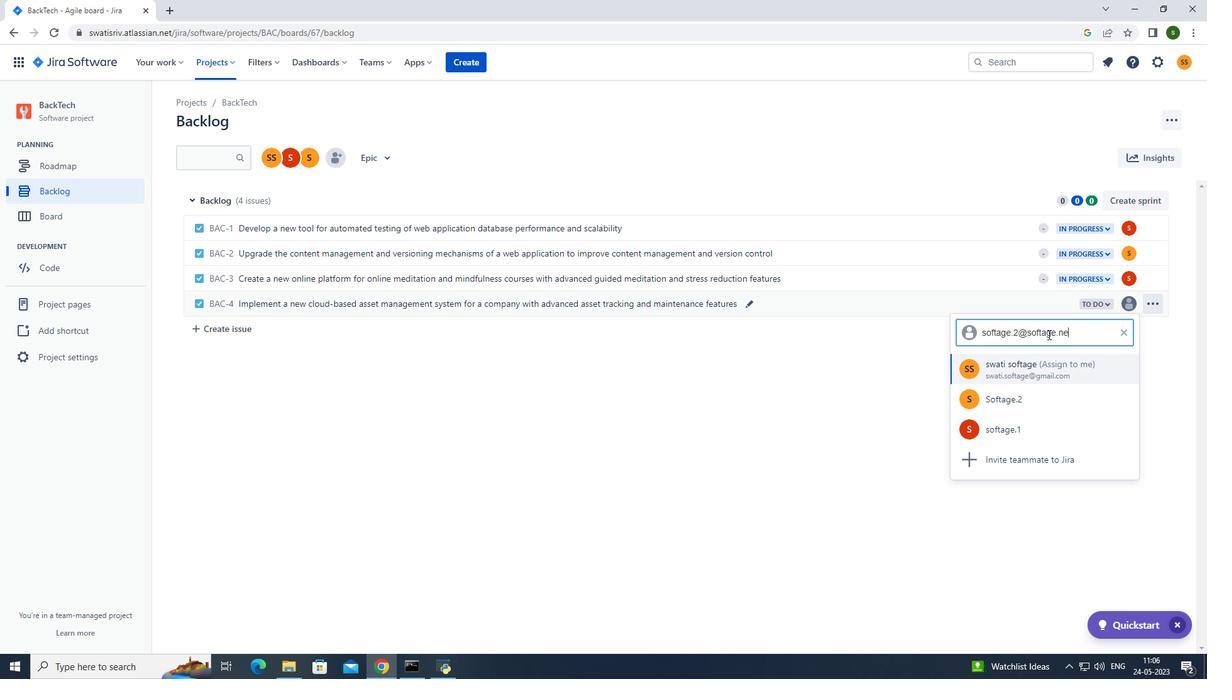
Action: Mouse moved to (1046, 362)
Screenshot: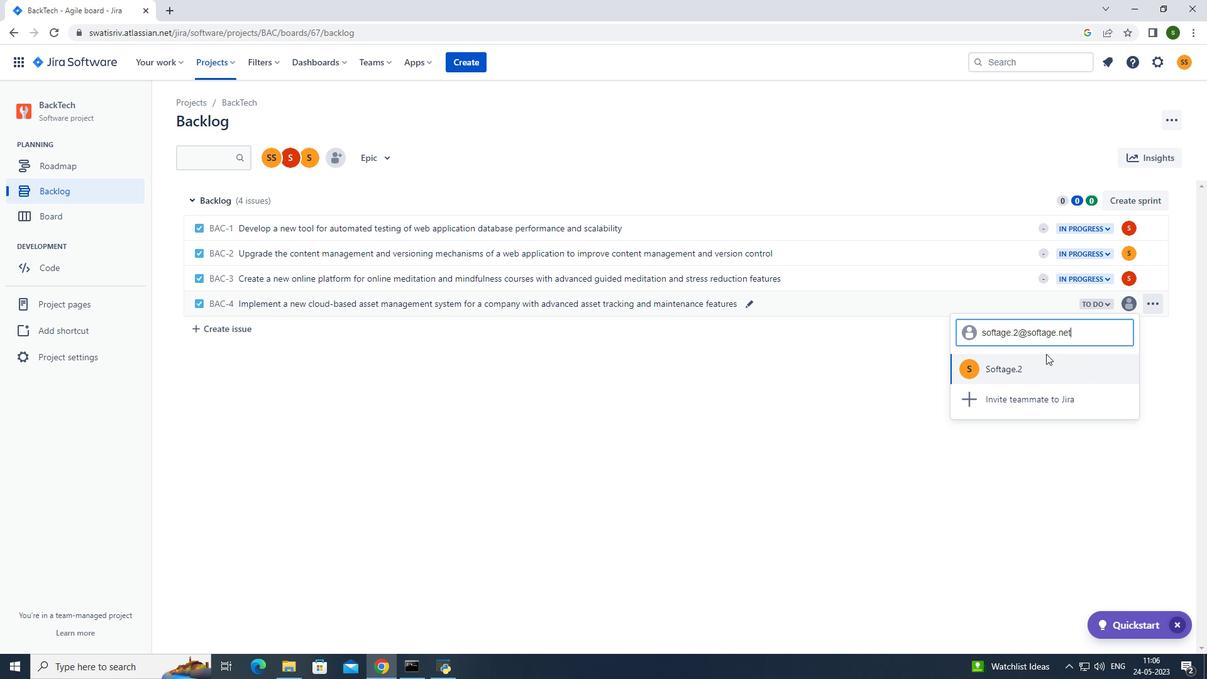 
Action: Mouse pressed left at (1046, 362)
Screenshot: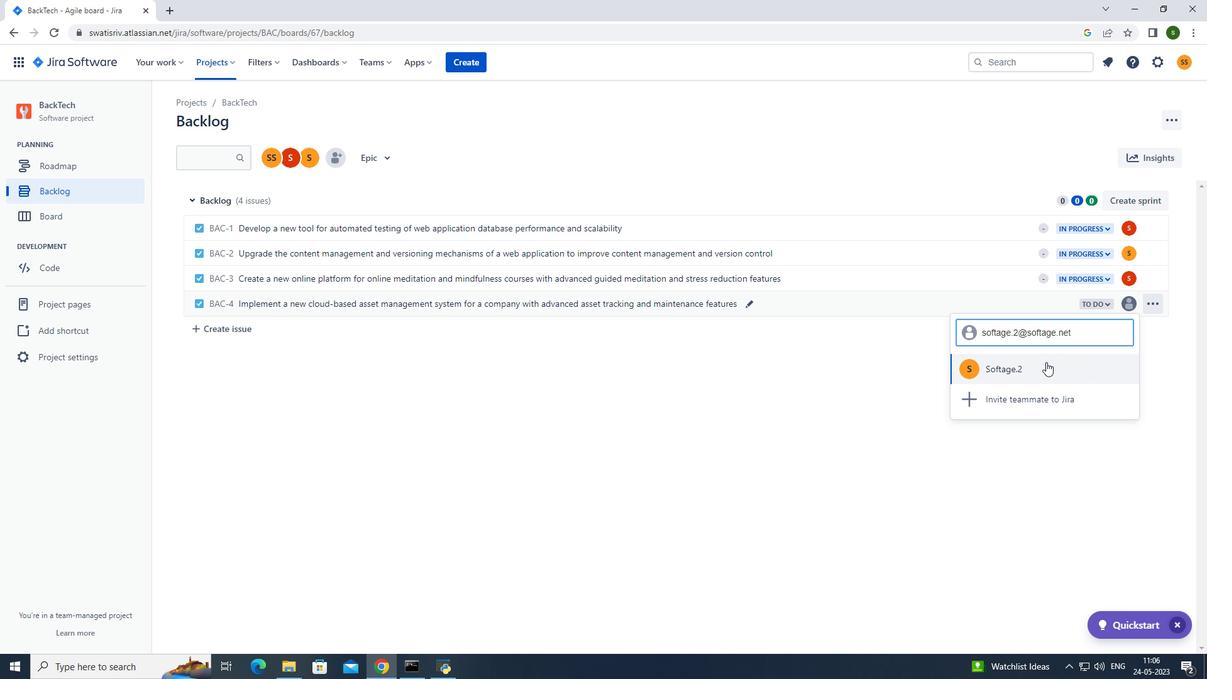
Action: Mouse moved to (1101, 307)
Screenshot: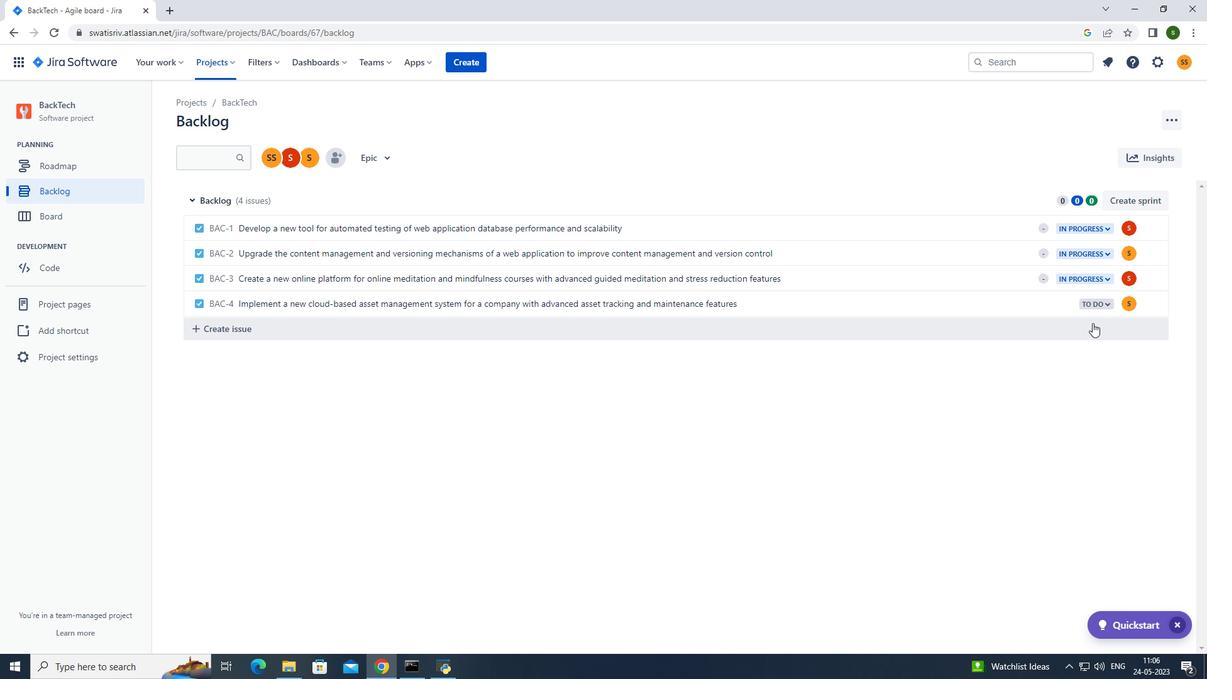 
Action: Mouse pressed left at (1101, 307)
Screenshot: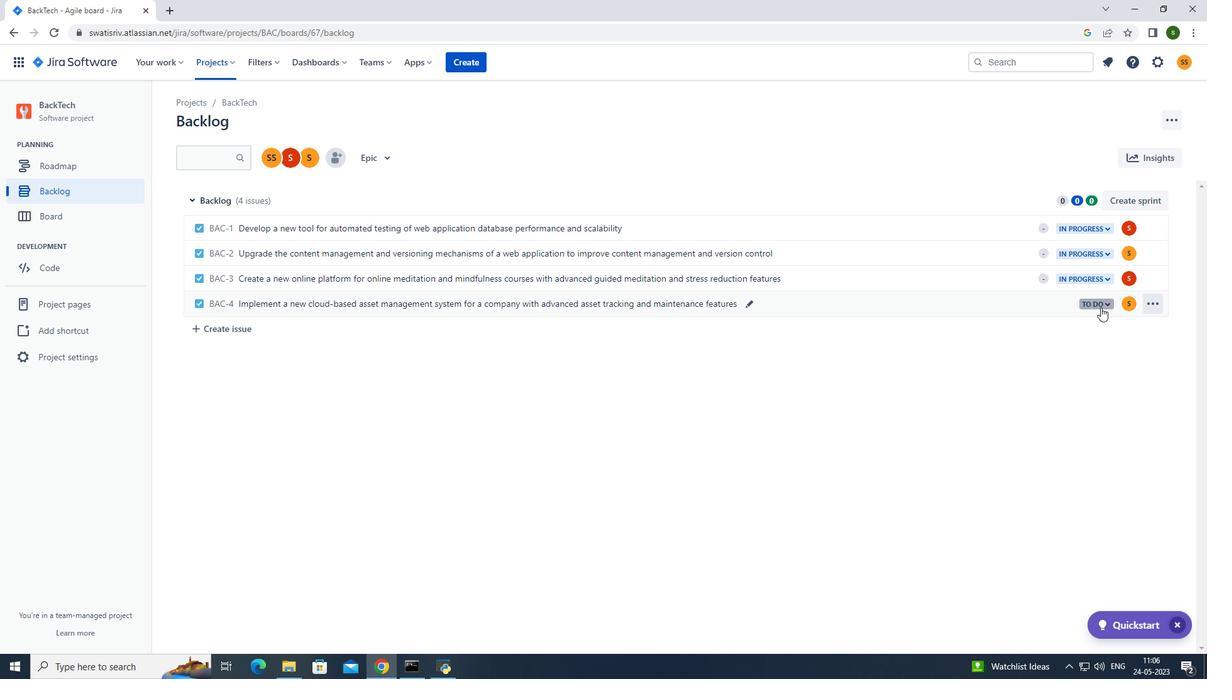 
Action: Mouse moved to (1077, 327)
Screenshot: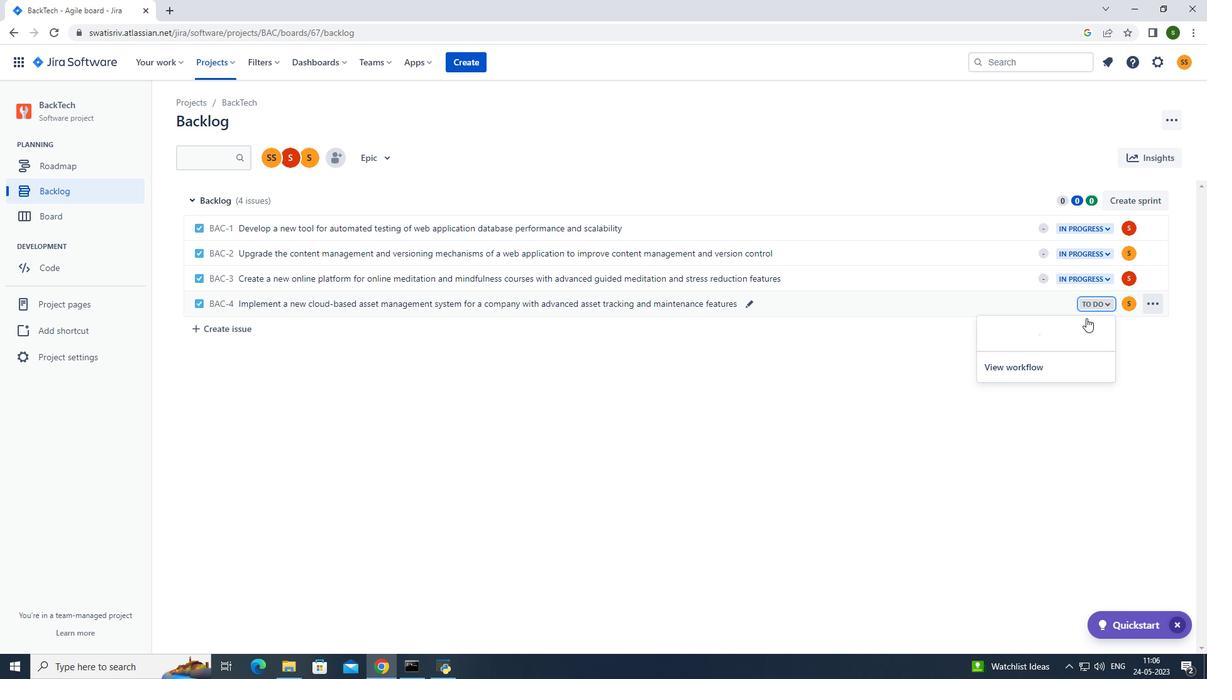 
Action: Mouse pressed left at (1077, 327)
Screenshot: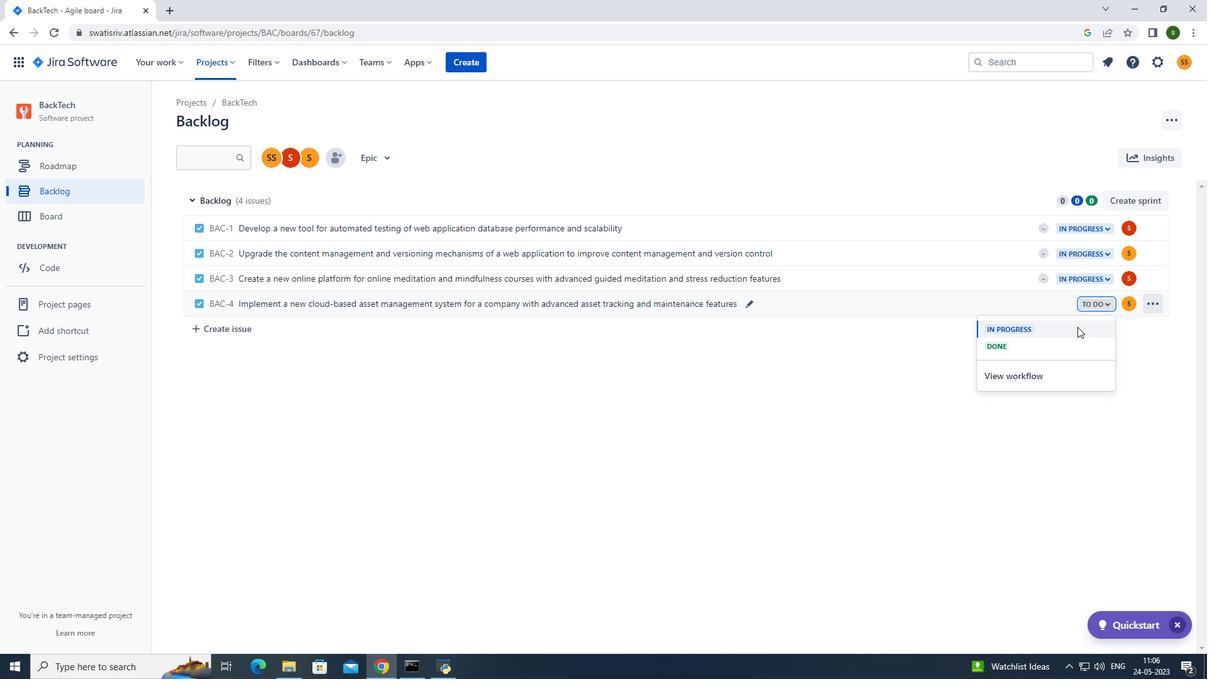 
Action: Mouse moved to (860, 390)
Screenshot: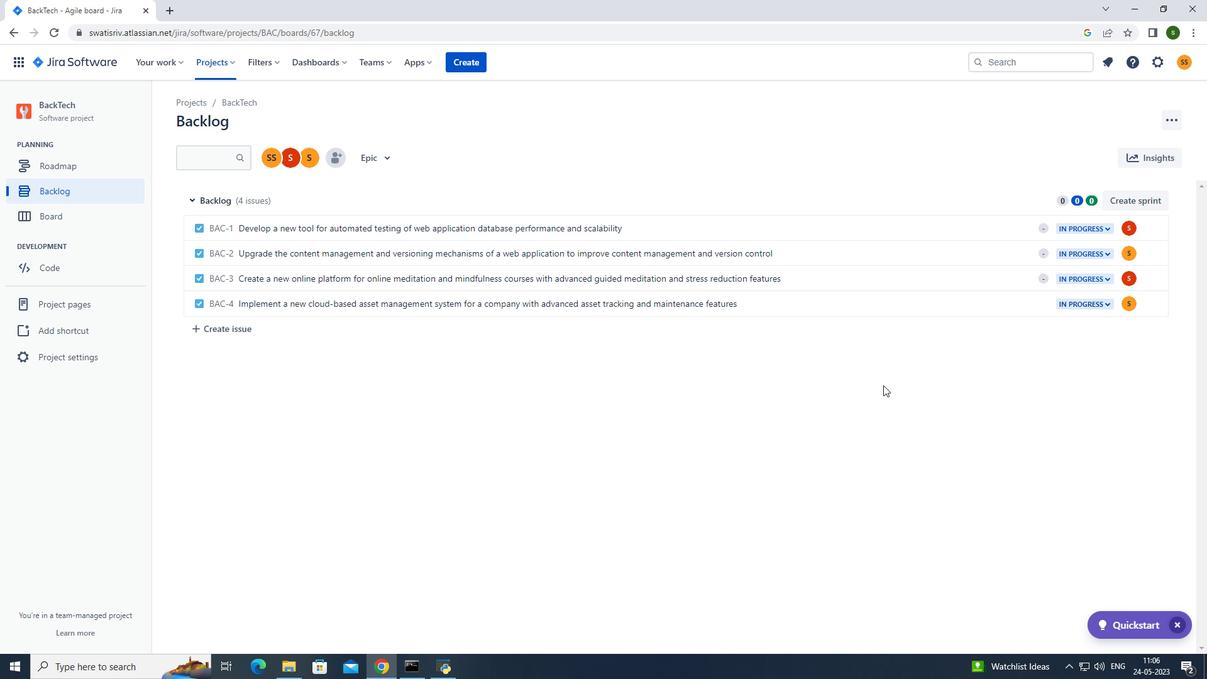 
